 Task: Set the workflow permissions to read repository contents and packages permissions in the organization "Mark56771".
Action: Mouse moved to (1173, 97)
Screenshot: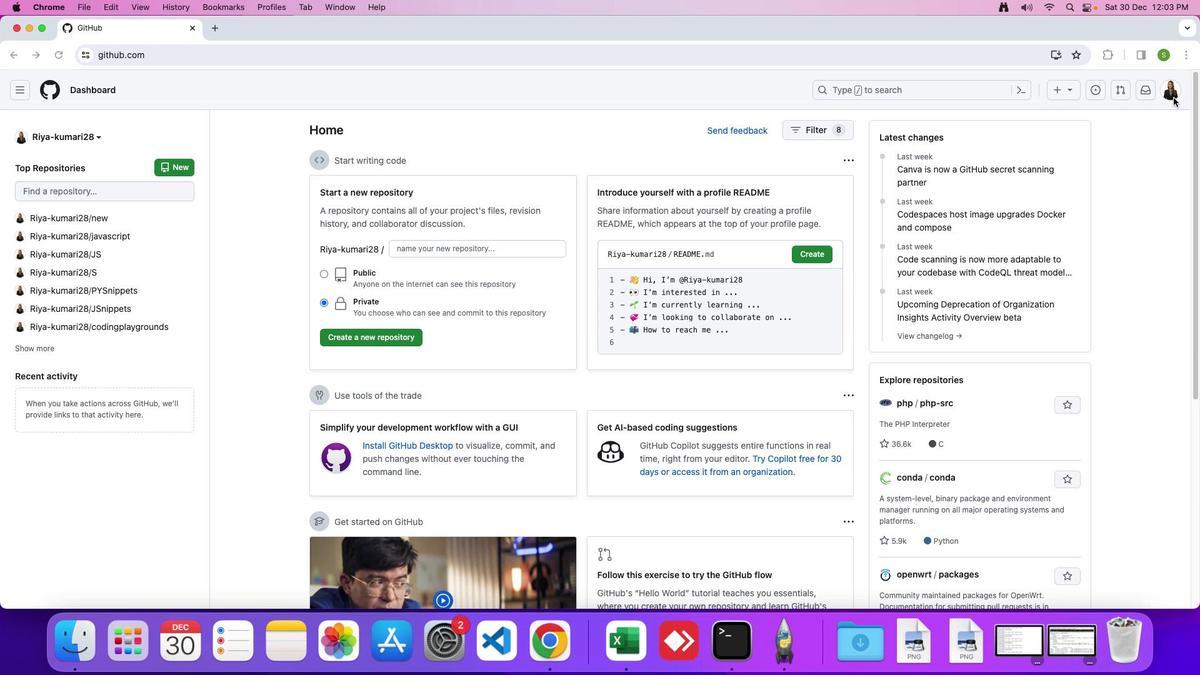 
Action: Mouse pressed left at (1173, 97)
Screenshot: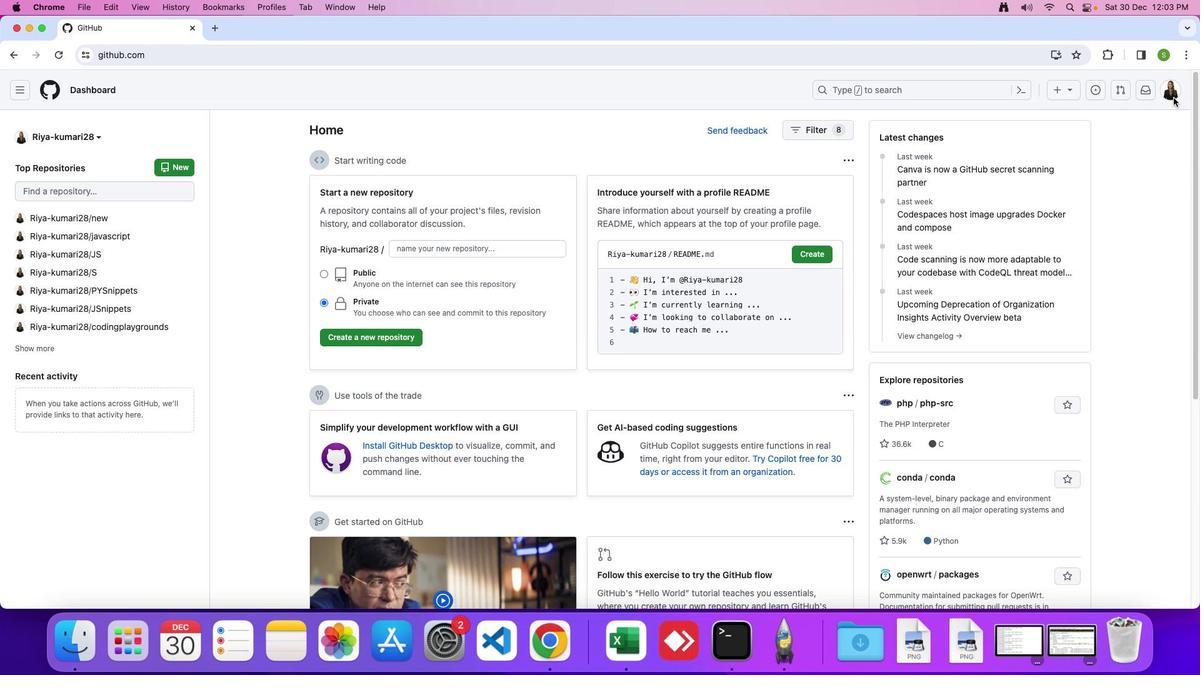
Action: Mouse moved to (1167, 85)
Screenshot: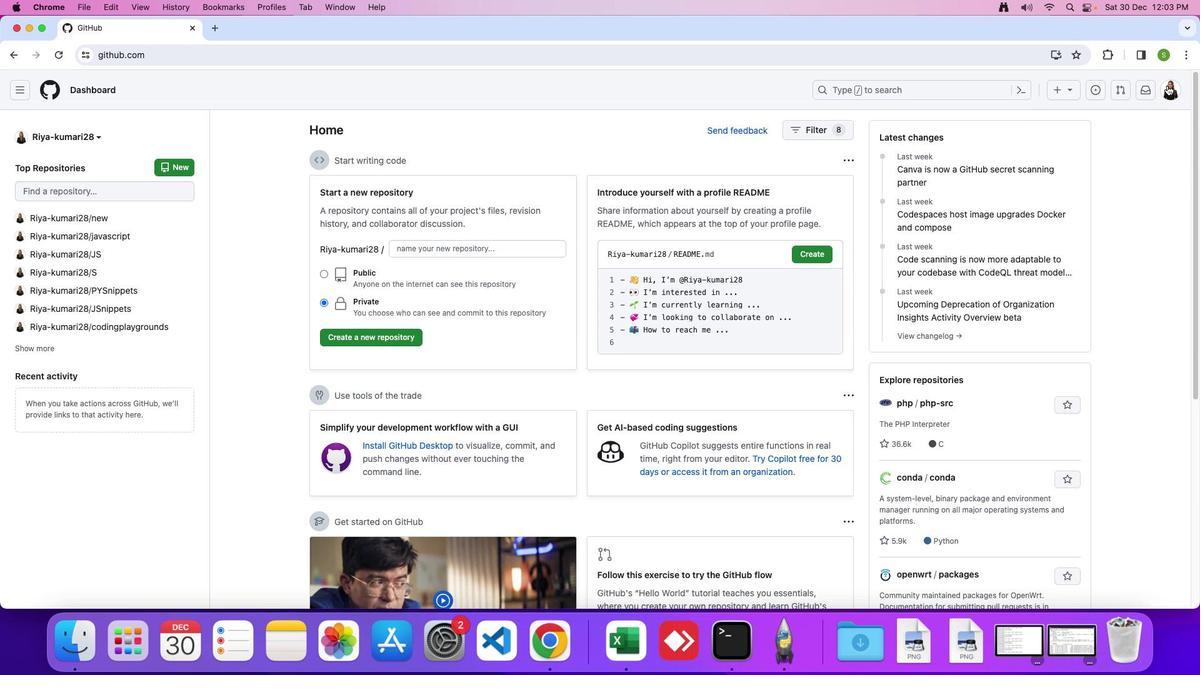 
Action: Mouse pressed left at (1167, 85)
Screenshot: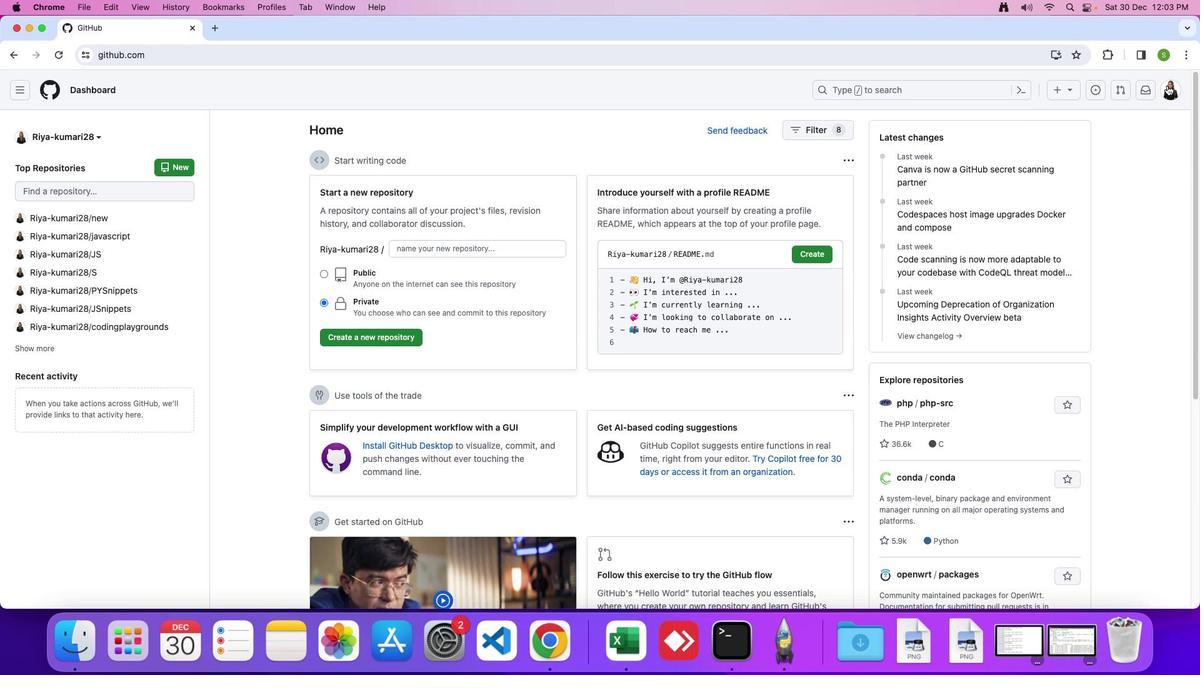 
Action: Mouse moved to (1109, 241)
Screenshot: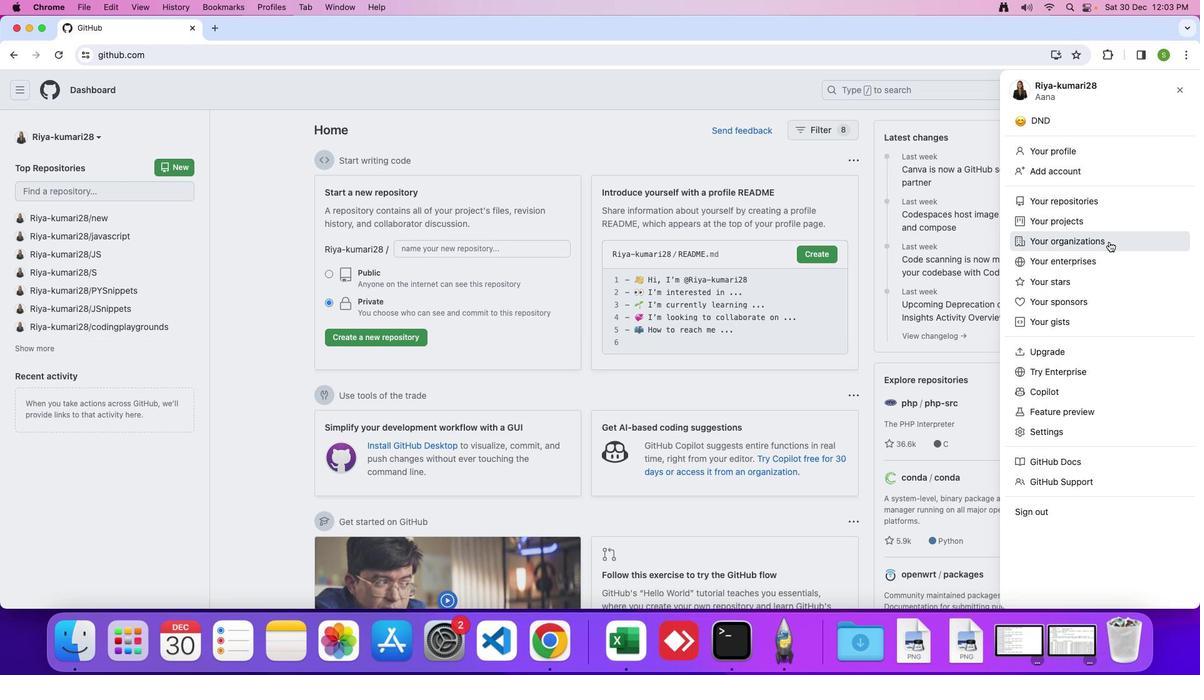 
Action: Mouse pressed left at (1109, 241)
Screenshot: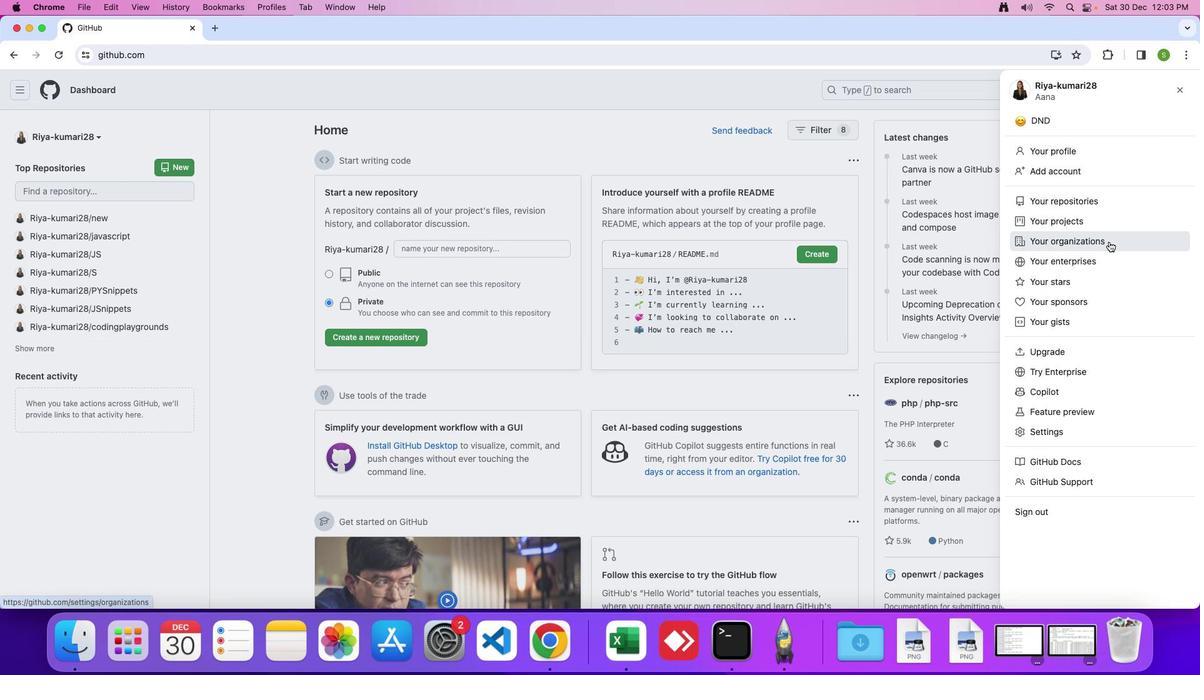
Action: Mouse moved to (906, 261)
Screenshot: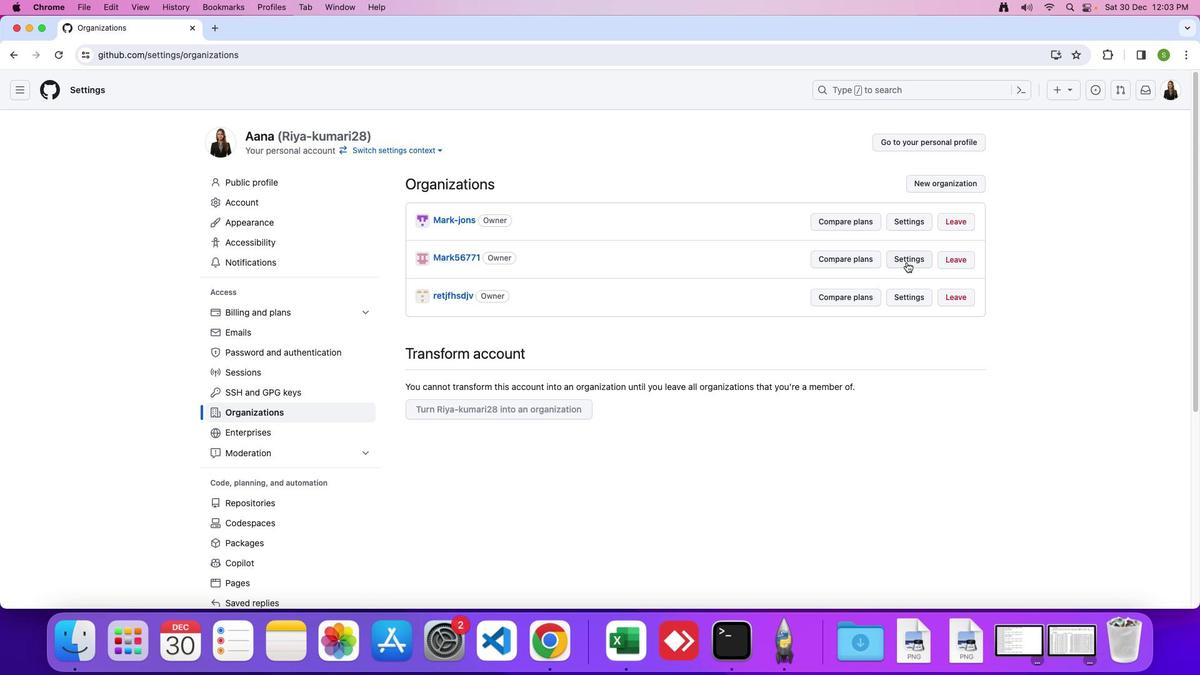 
Action: Mouse pressed left at (906, 261)
Screenshot: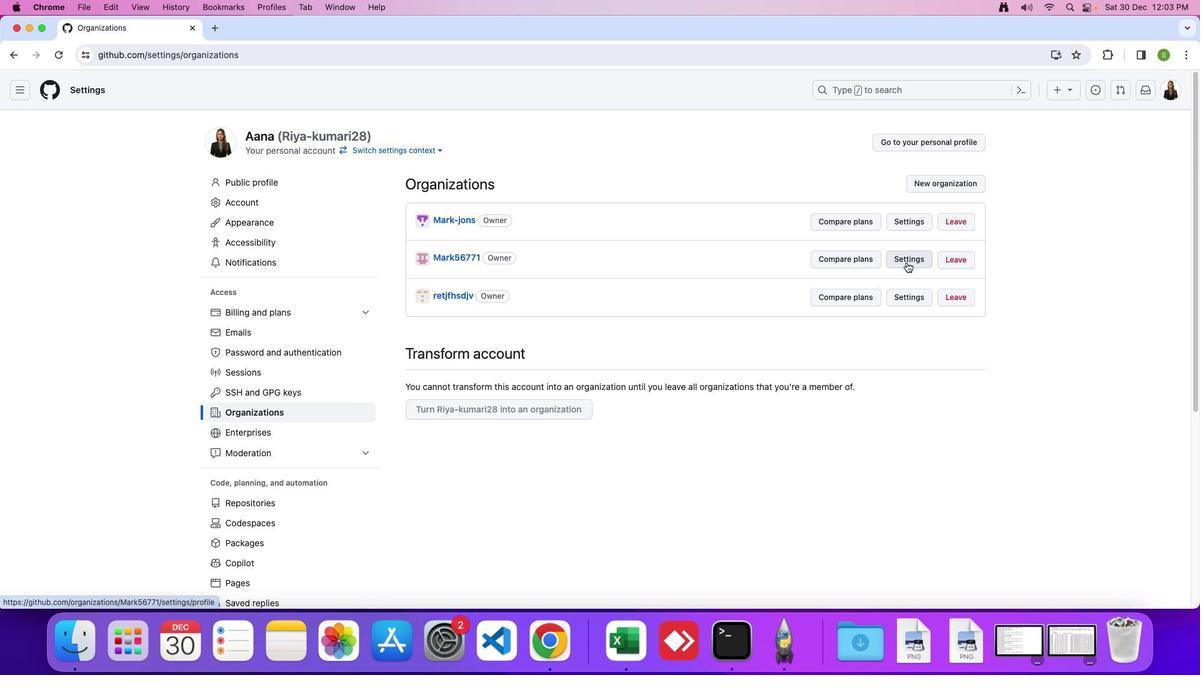 
Action: Mouse moved to (368, 442)
Screenshot: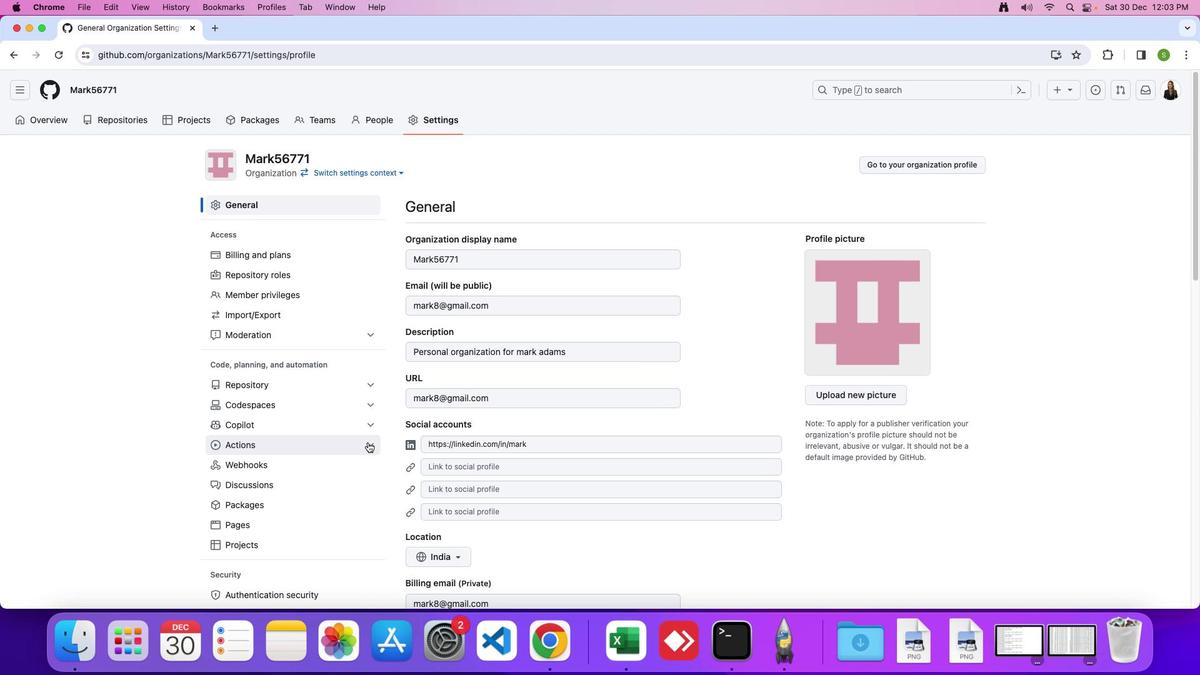 
Action: Mouse pressed left at (368, 442)
Screenshot: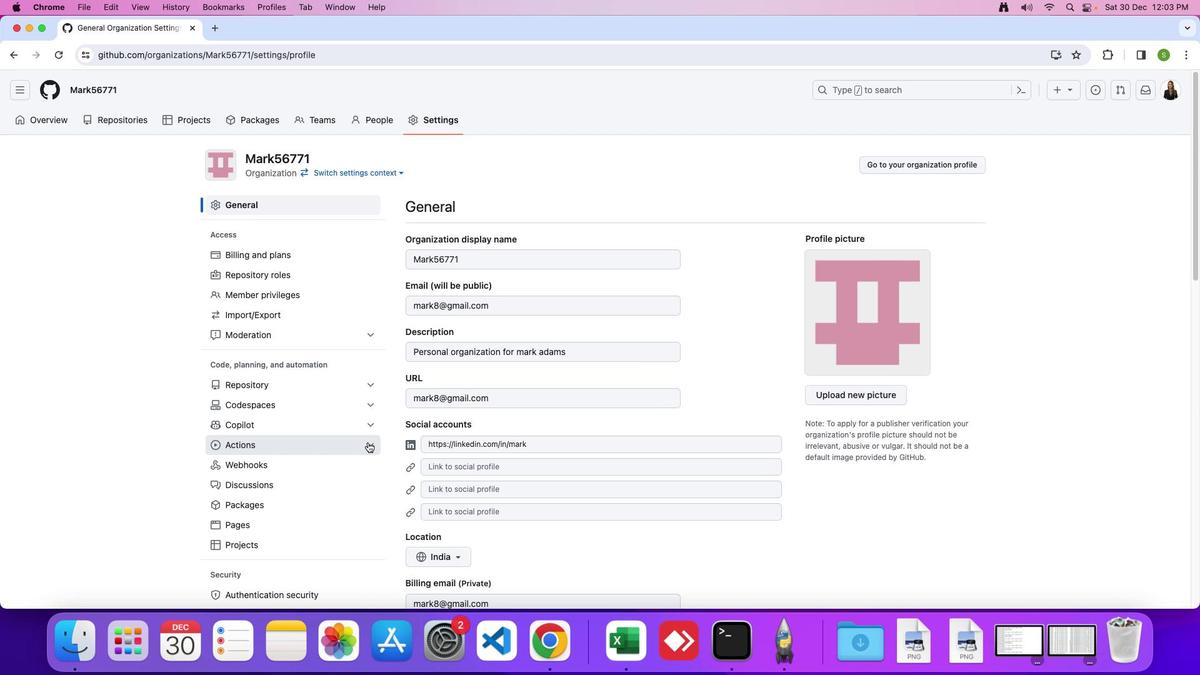 
Action: Mouse moved to (339, 467)
Screenshot: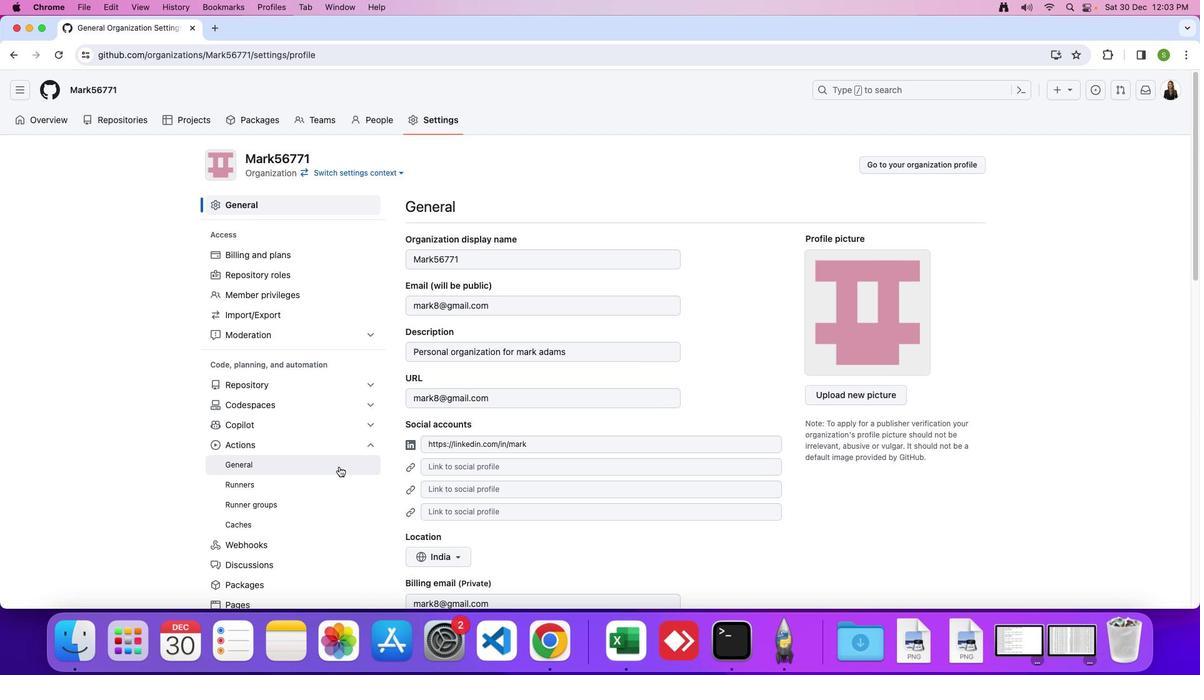 
Action: Mouse pressed left at (339, 467)
Screenshot: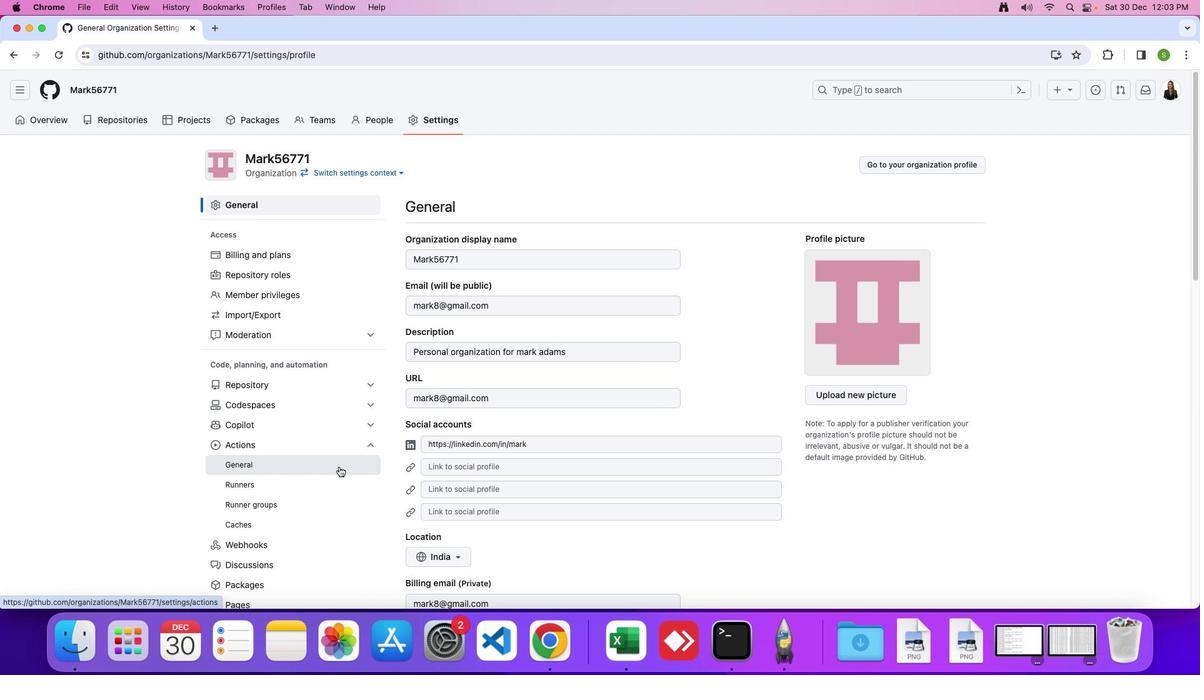 
Action: Mouse moved to (763, 472)
Screenshot: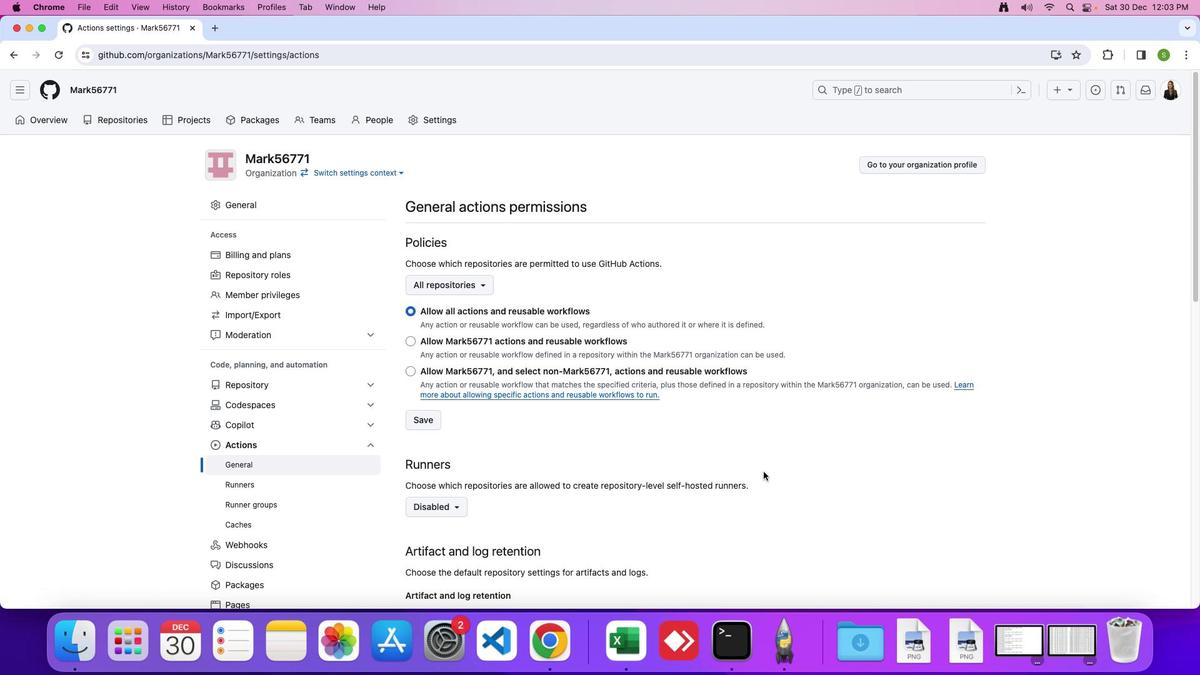
Action: Mouse scrolled (763, 472) with delta (0, 0)
Screenshot: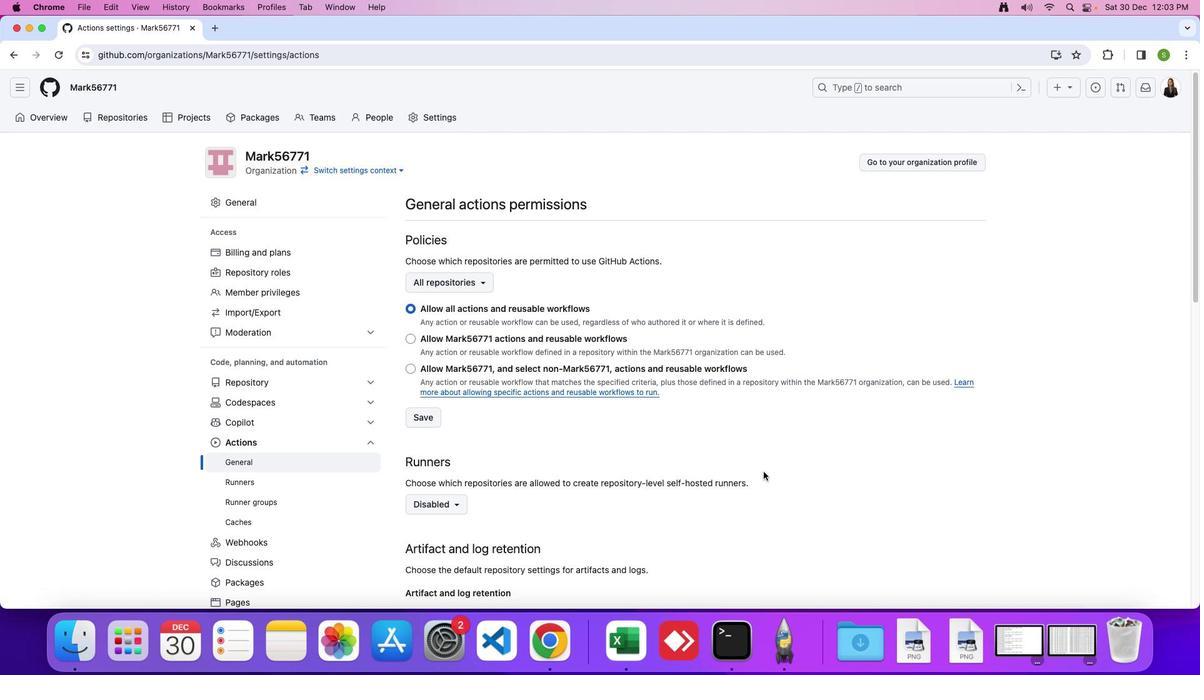 
Action: Mouse scrolled (763, 472) with delta (0, 0)
Screenshot: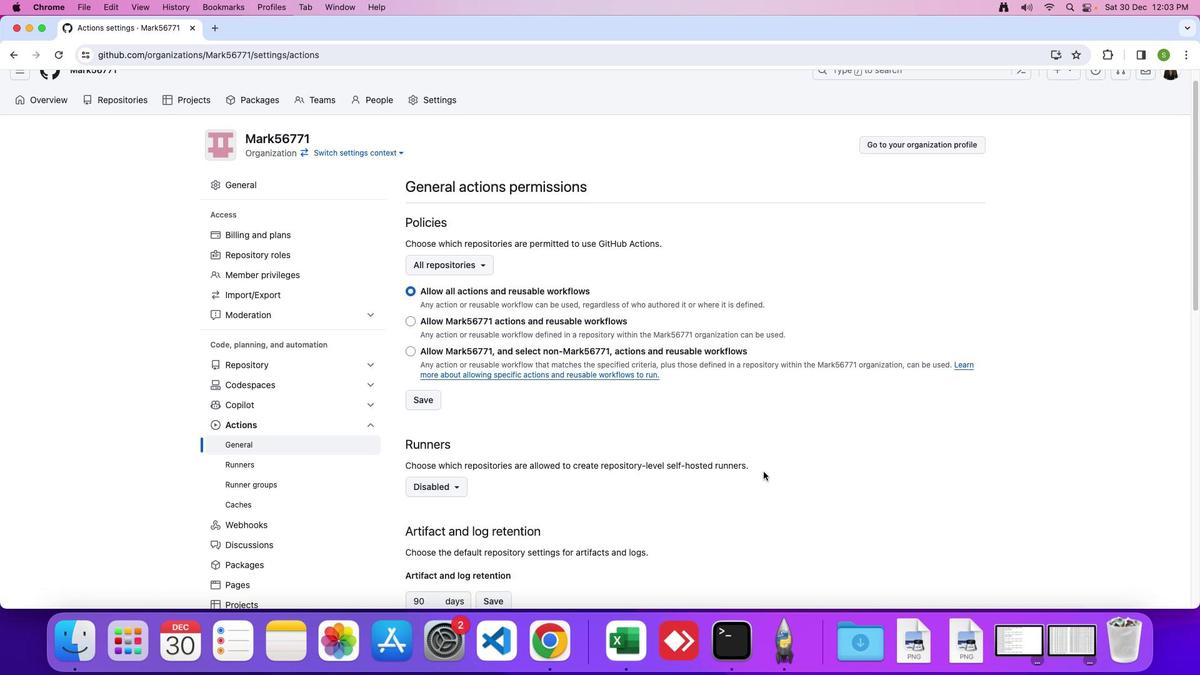 
Action: Mouse scrolled (763, 472) with delta (0, -1)
Screenshot: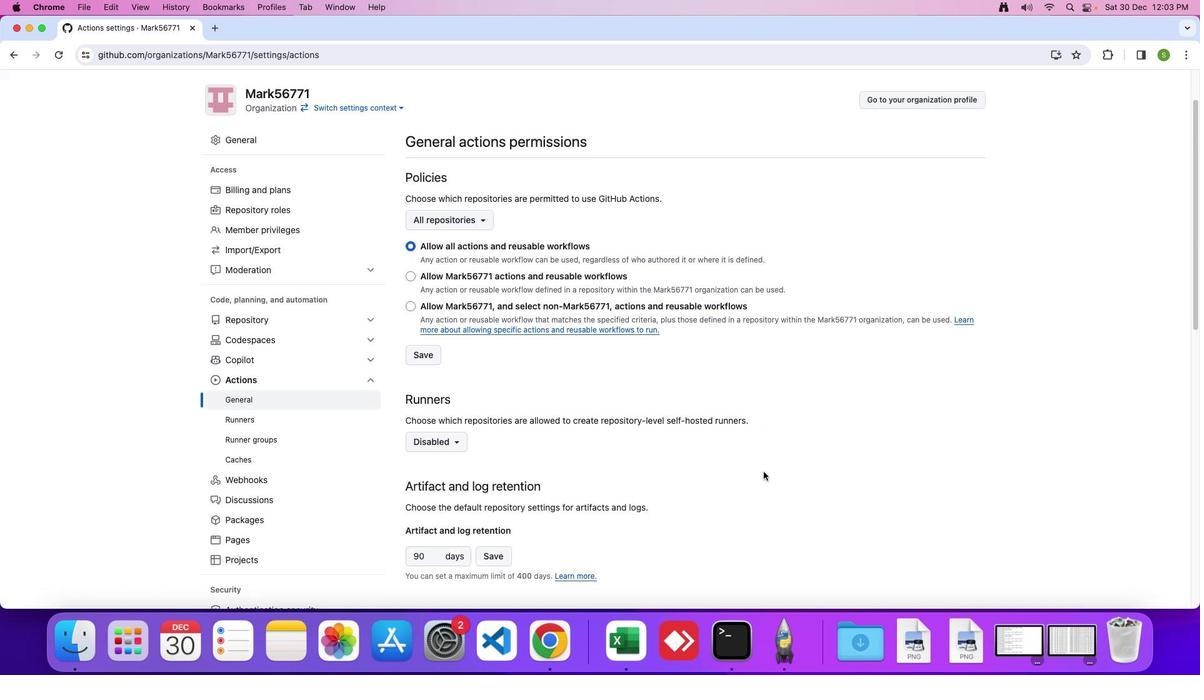 
Action: Mouse moved to (760, 472)
Screenshot: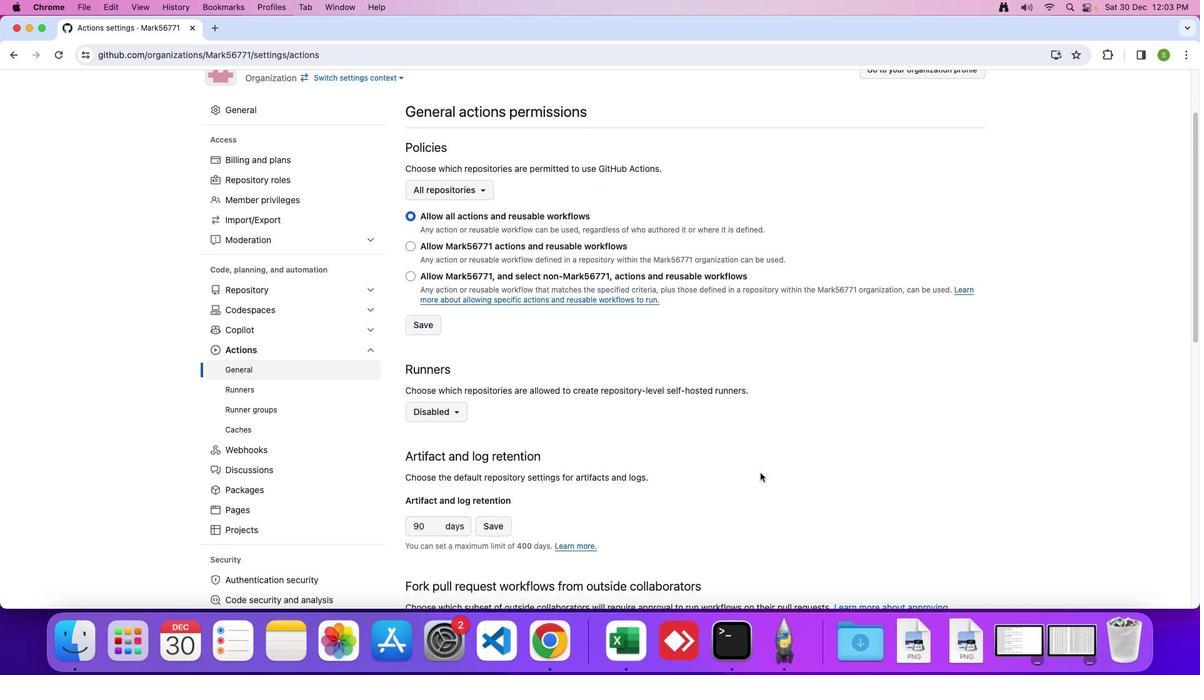
Action: Mouse scrolled (760, 472) with delta (0, 0)
Screenshot: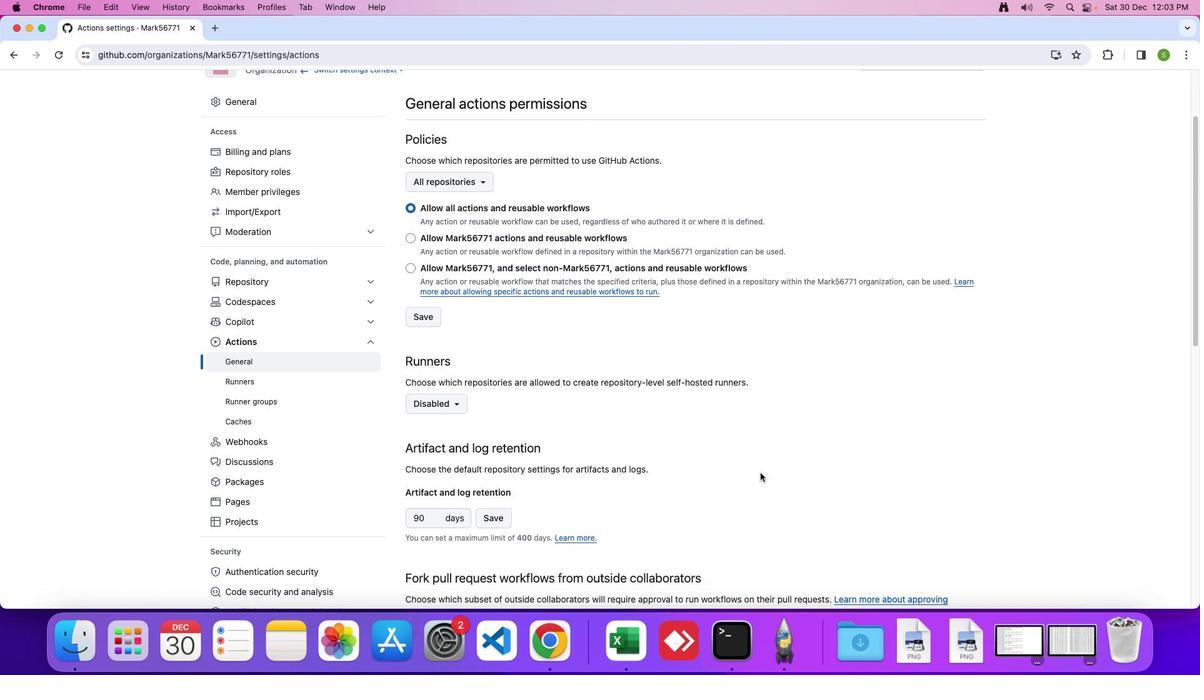 
Action: Mouse scrolled (760, 472) with delta (0, 0)
Screenshot: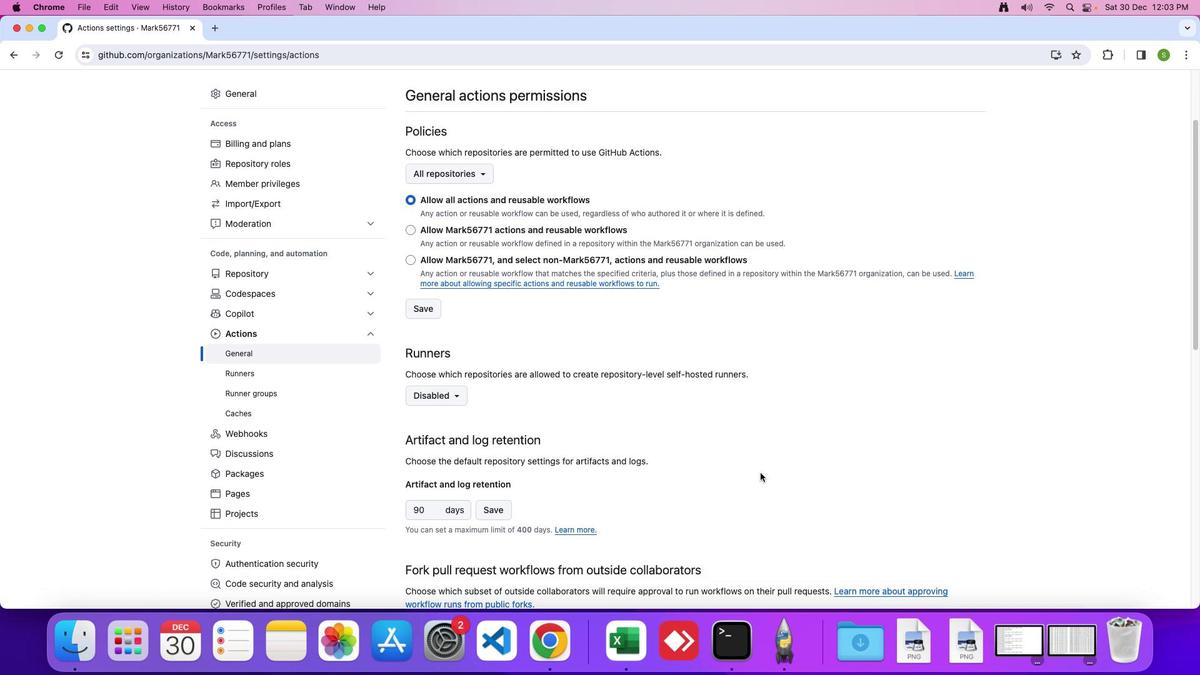 
Action: Mouse scrolled (760, 472) with delta (0, -1)
Screenshot: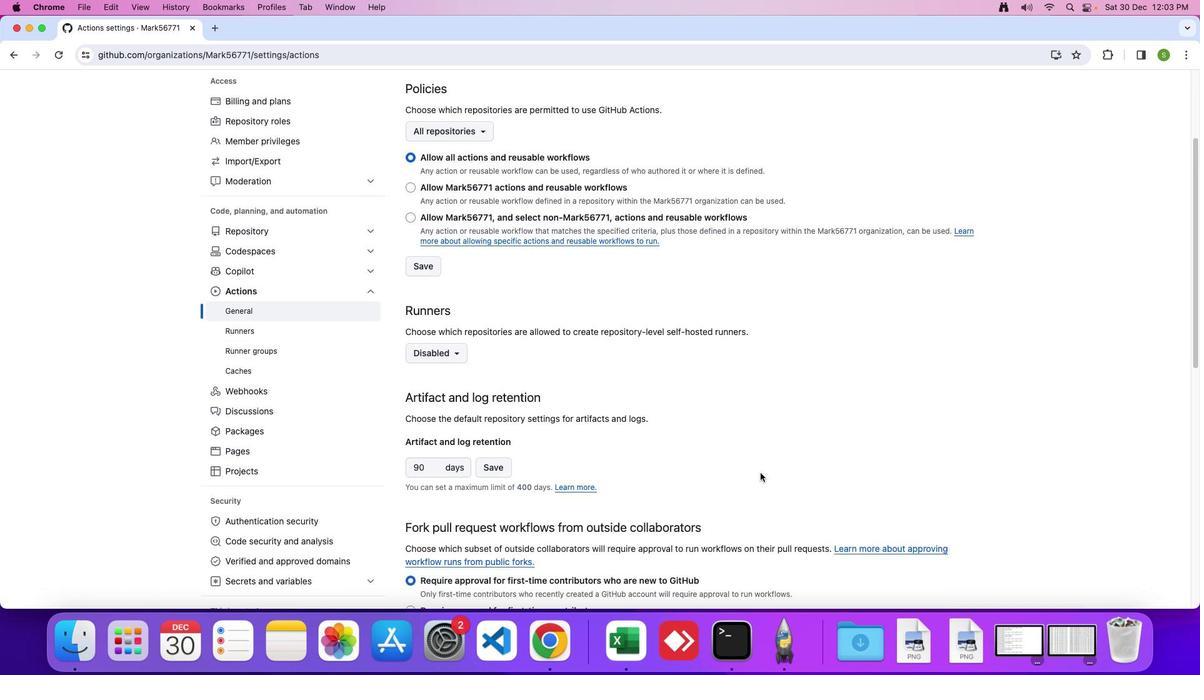 
Action: Mouse moved to (735, 475)
Screenshot: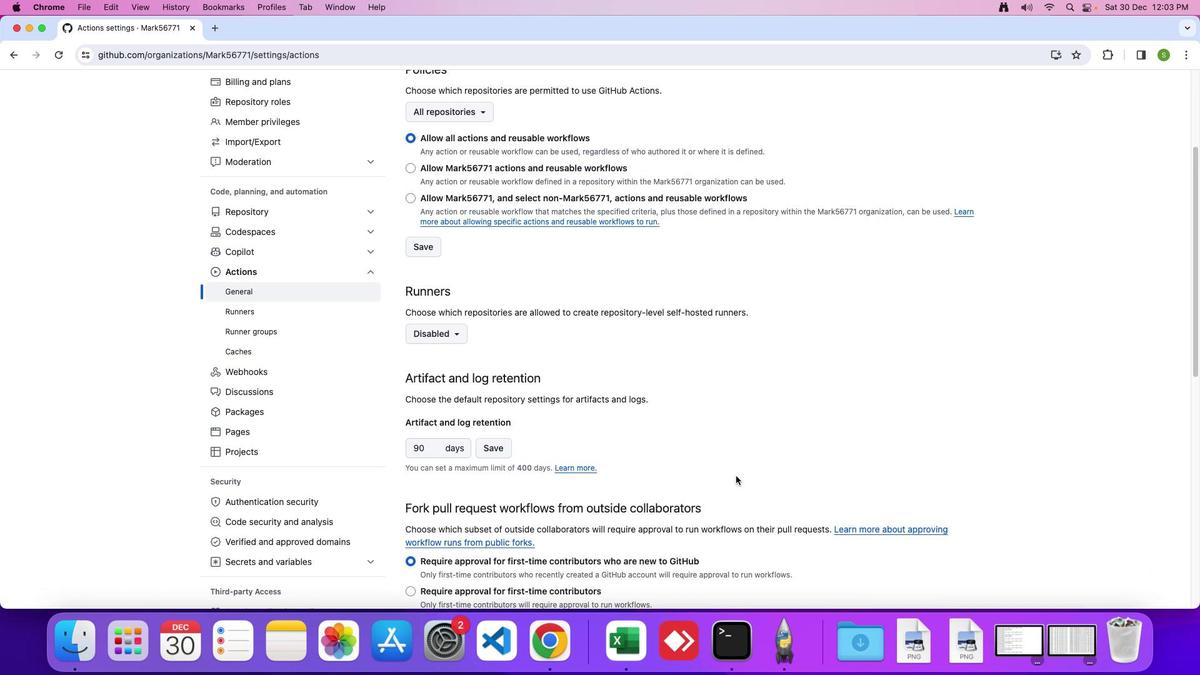 
Action: Mouse scrolled (735, 475) with delta (0, 0)
Screenshot: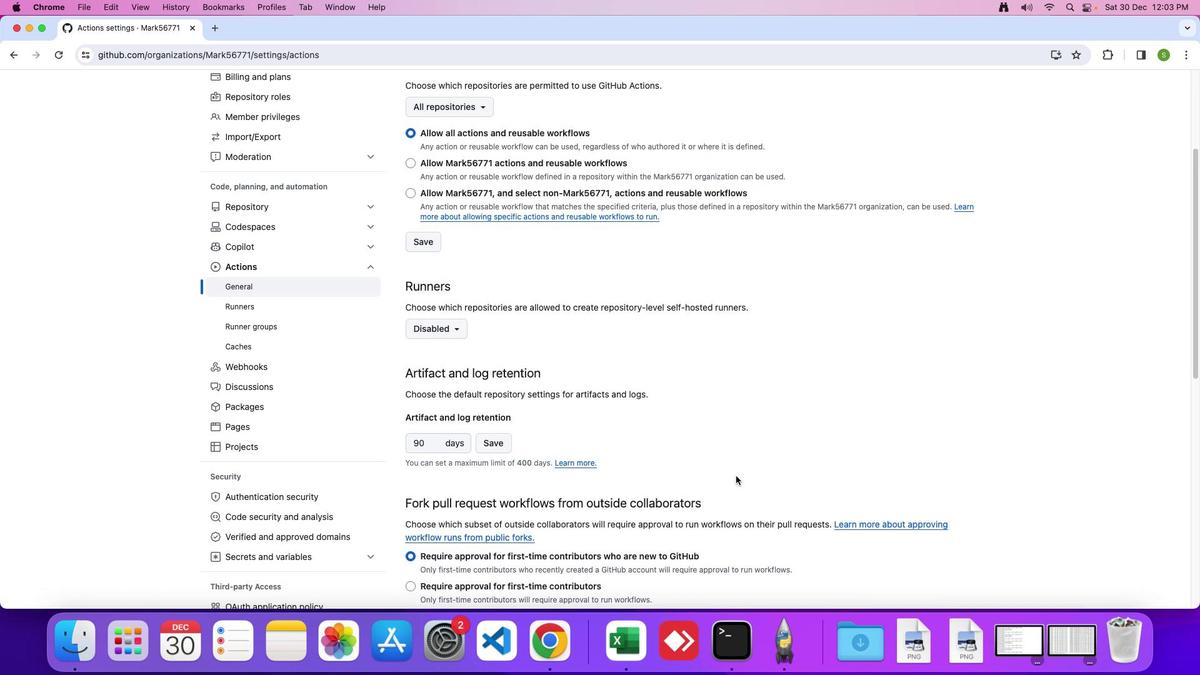 
Action: Mouse scrolled (735, 475) with delta (0, 0)
Screenshot: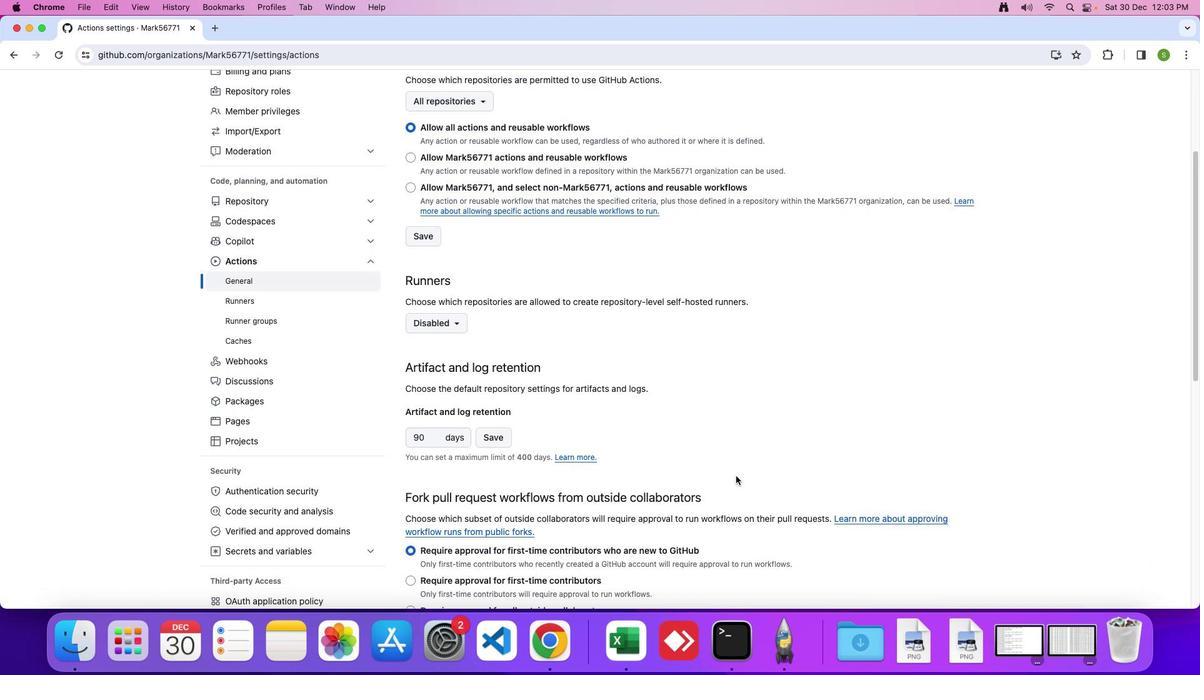
Action: Mouse scrolled (735, 475) with delta (0, 0)
Screenshot: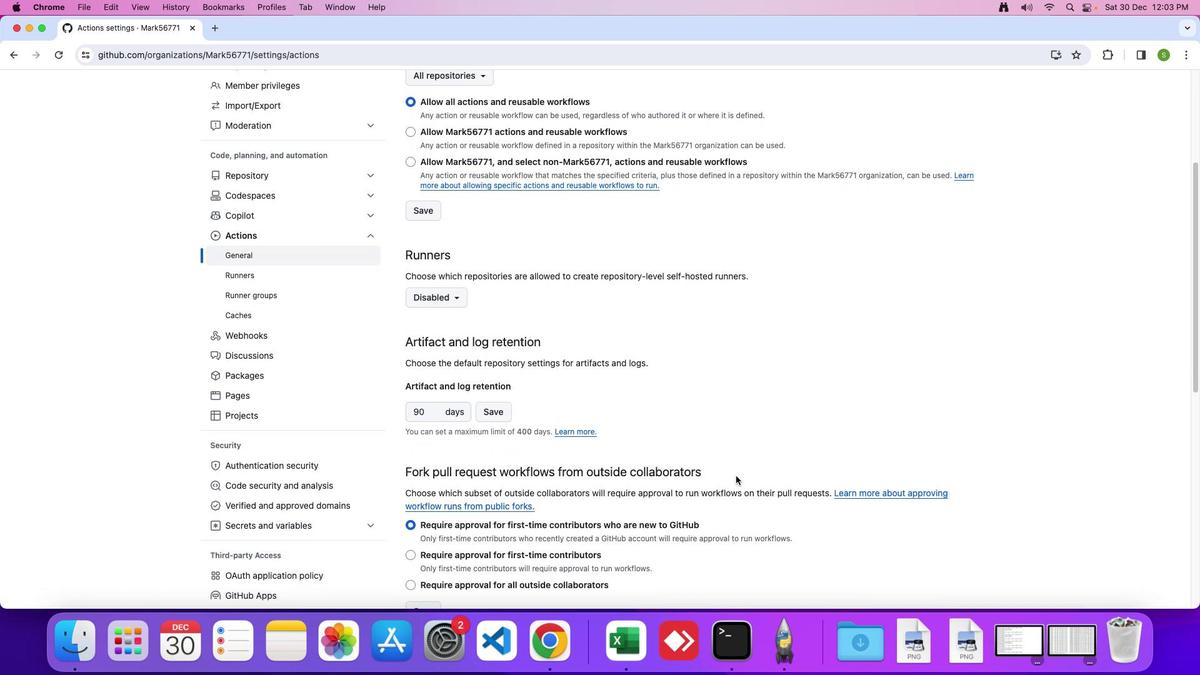 
Action: Mouse scrolled (735, 475) with delta (0, 0)
Screenshot: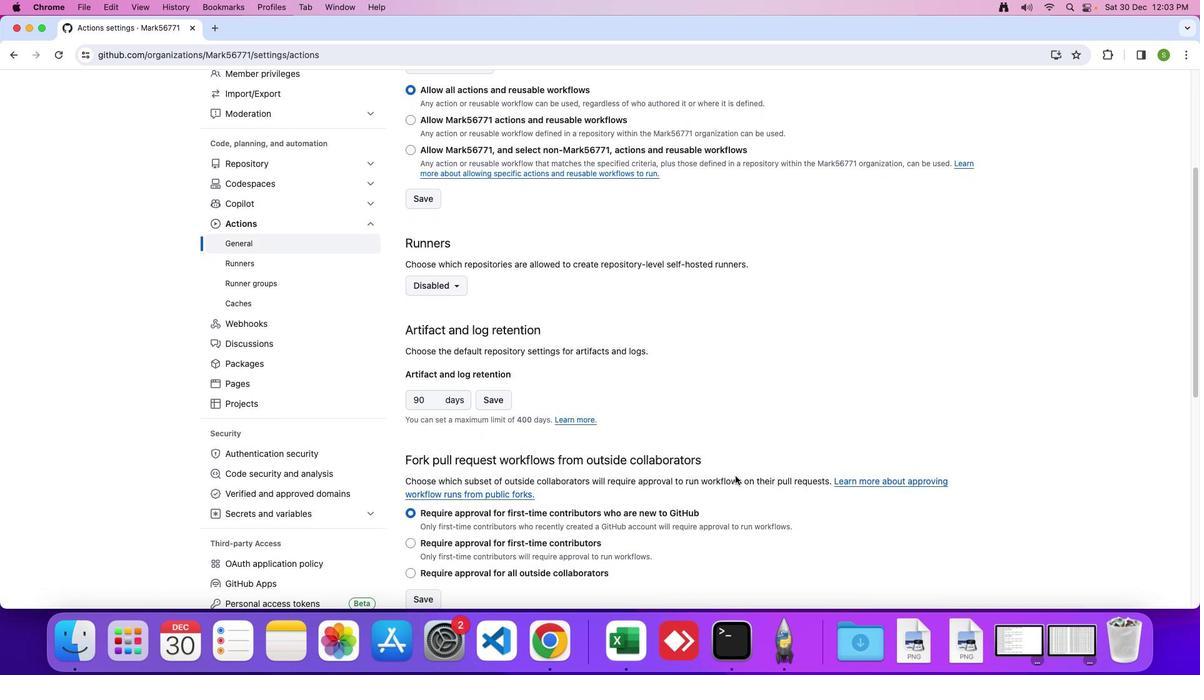 
Action: Mouse scrolled (735, 475) with delta (0, 0)
Screenshot: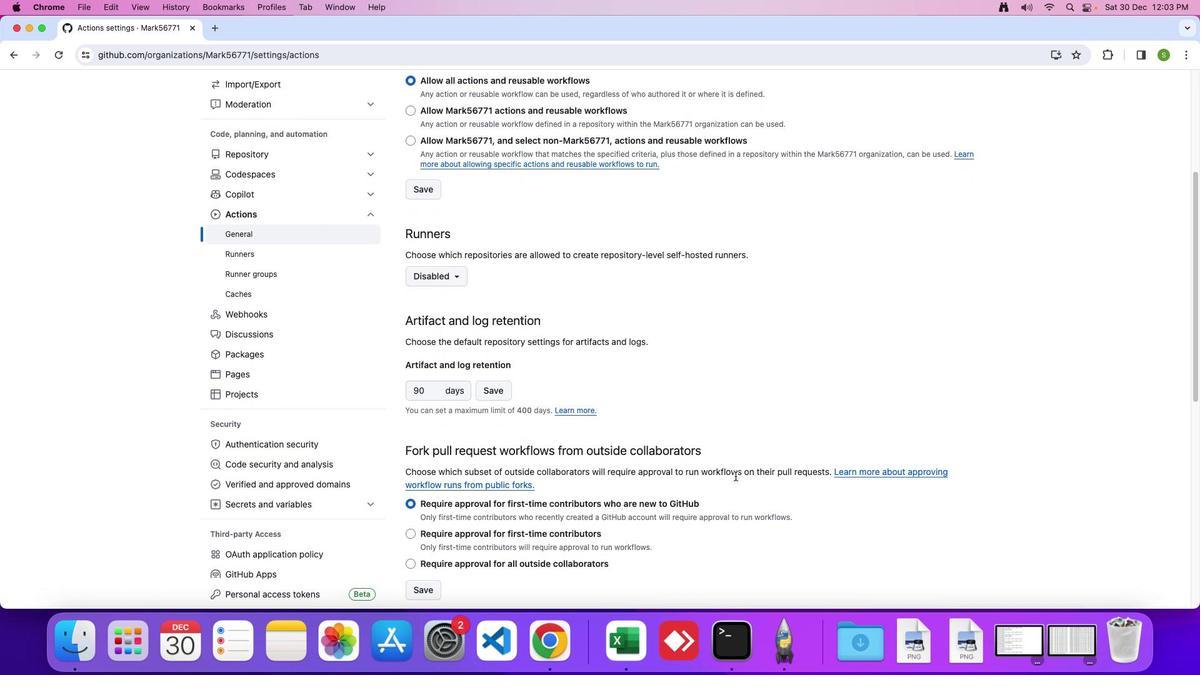 
Action: Mouse moved to (735, 475)
Screenshot: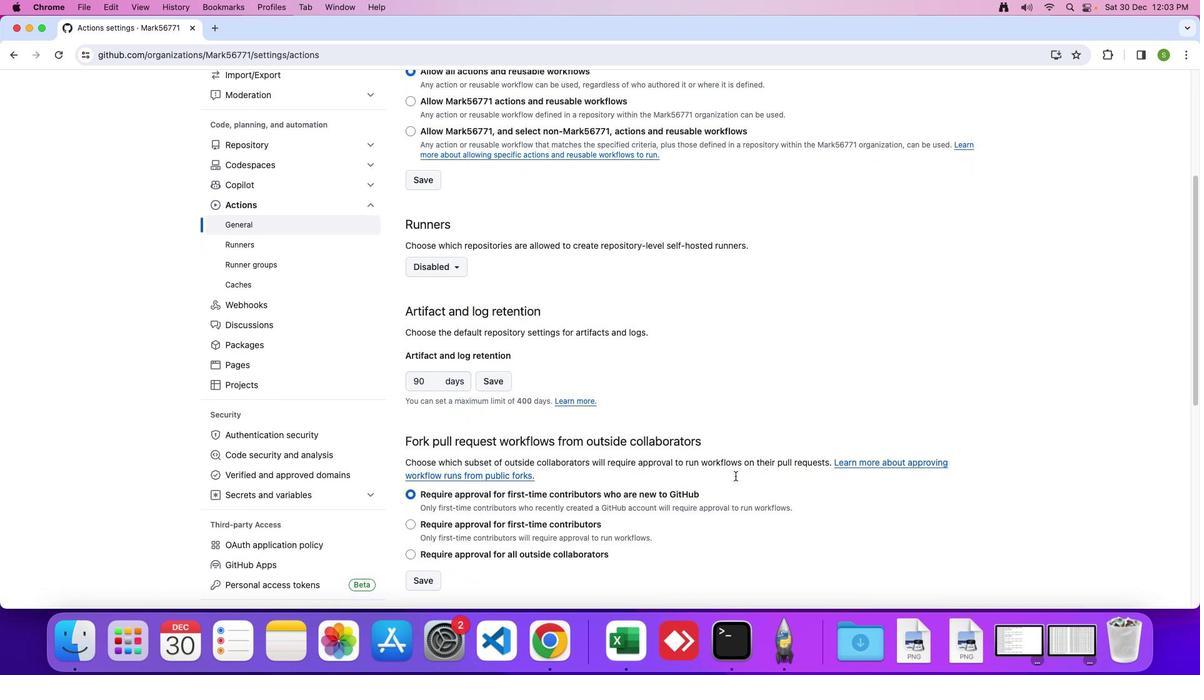 
Action: Mouse scrolled (735, 475) with delta (0, 0)
Screenshot: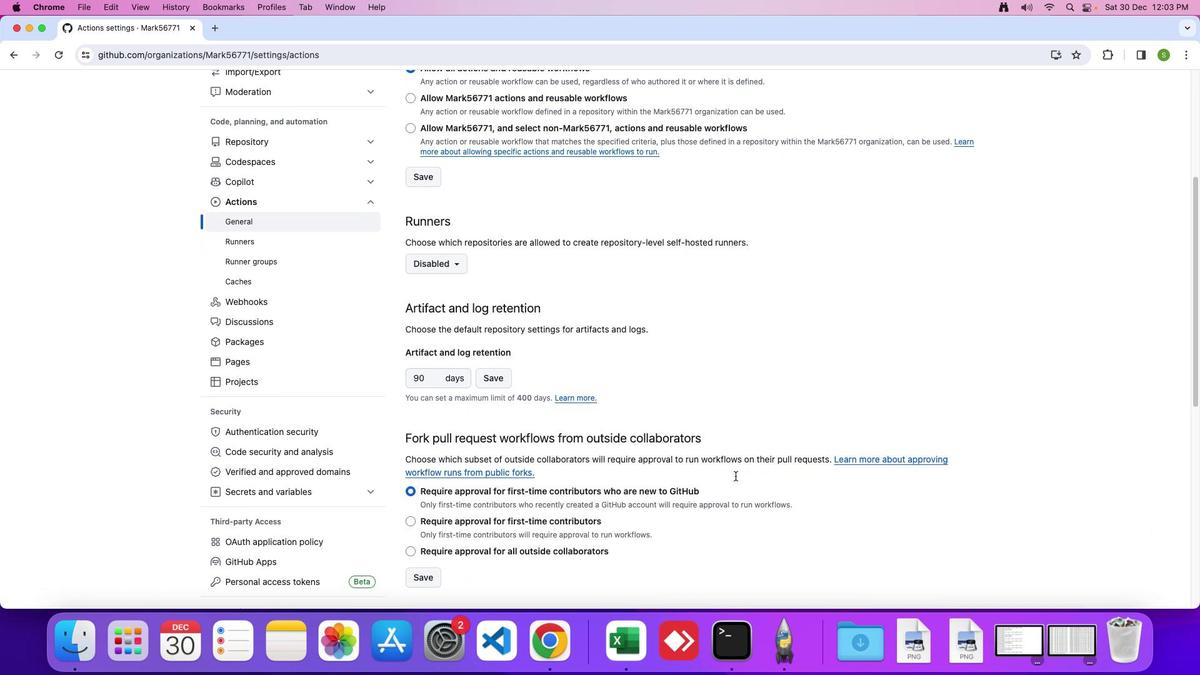 
Action: Mouse scrolled (735, 475) with delta (0, 0)
Screenshot: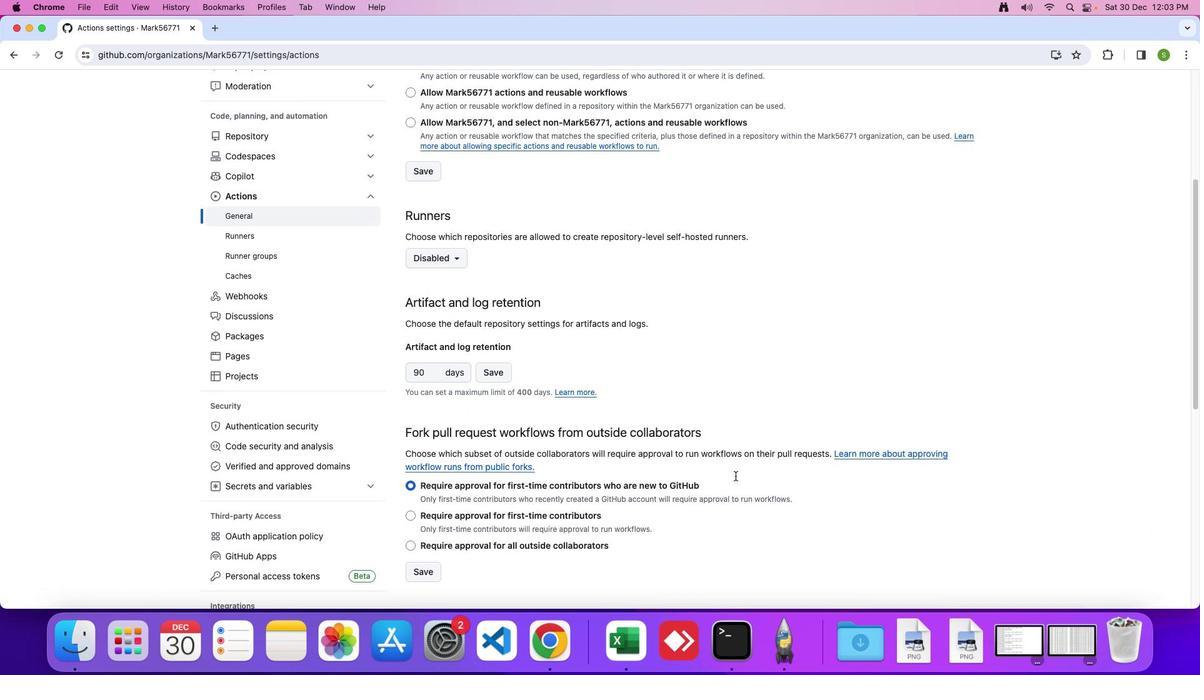 
Action: Mouse scrolled (735, 475) with delta (0, 0)
Screenshot: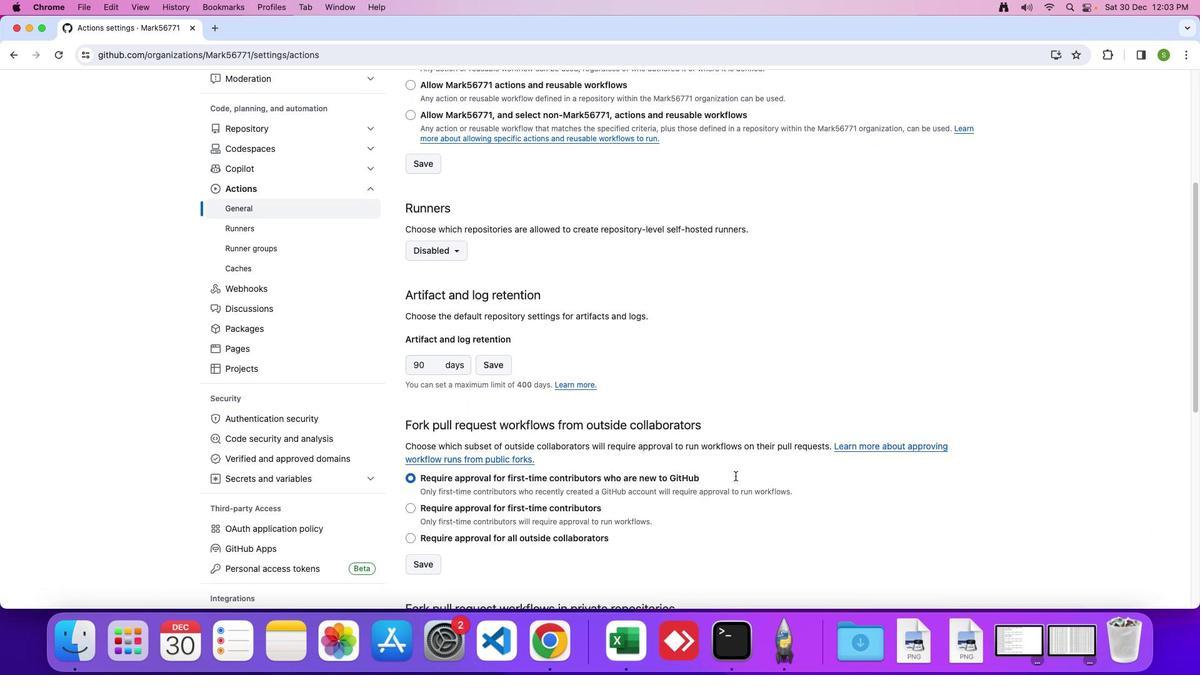 
Action: Mouse scrolled (735, 475) with delta (0, -1)
Screenshot: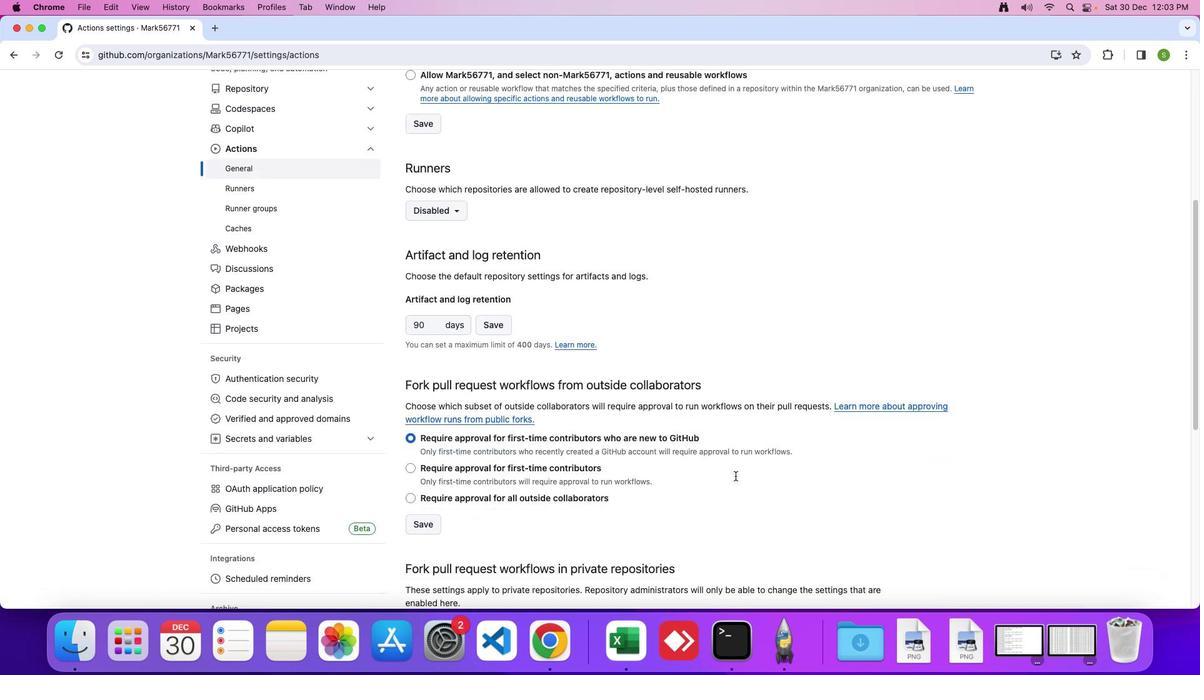
Action: Mouse scrolled (735, 475) with delta (0, 0)
Screenshot: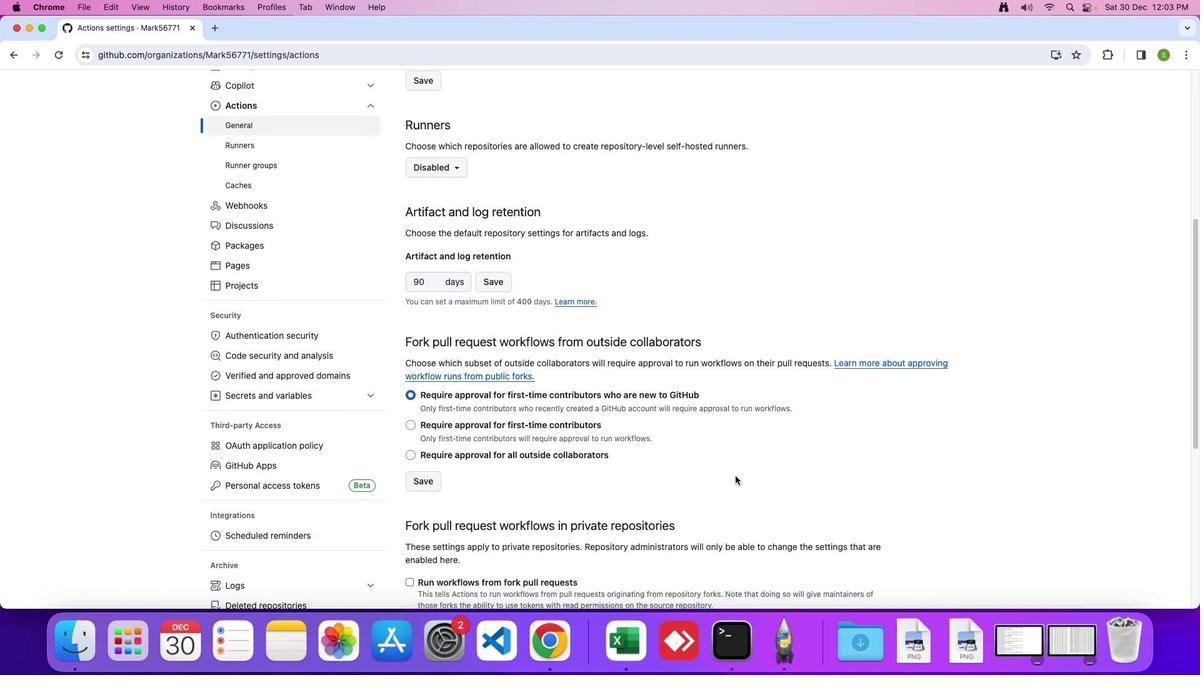 
Action: Mouse scrolled (735, 475) with delta (0, 0)
Screenshot: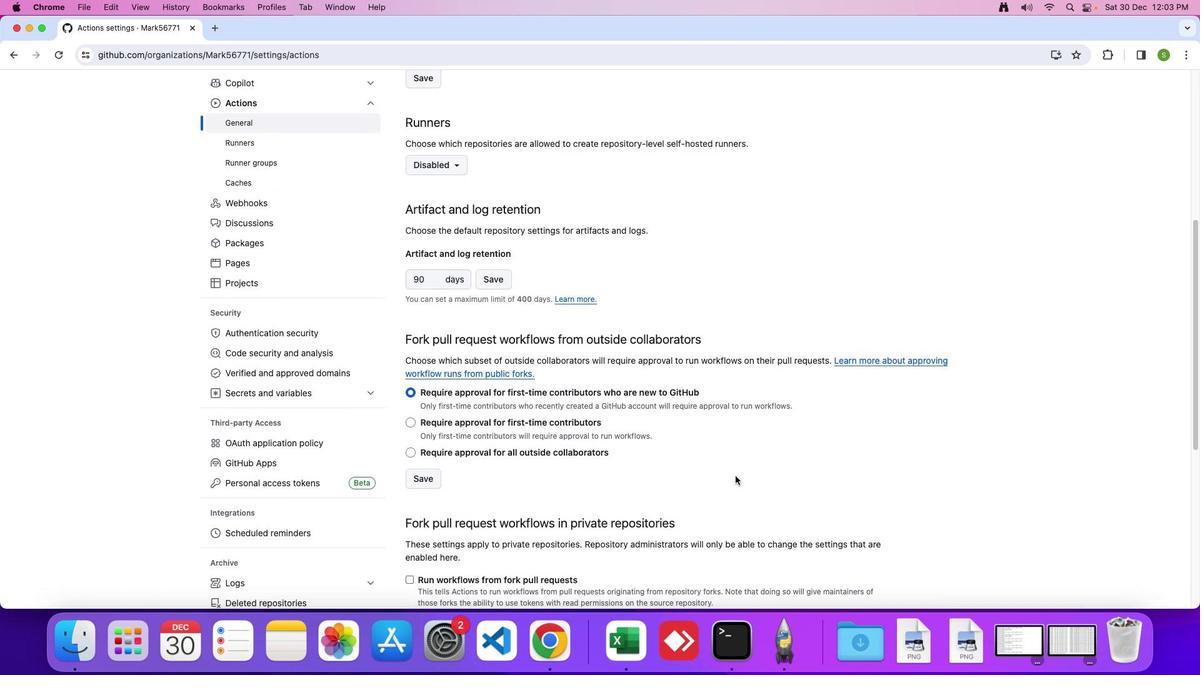 
Action: Mouse scrolled (735, 475) with delta (0, 0)
Screenshot: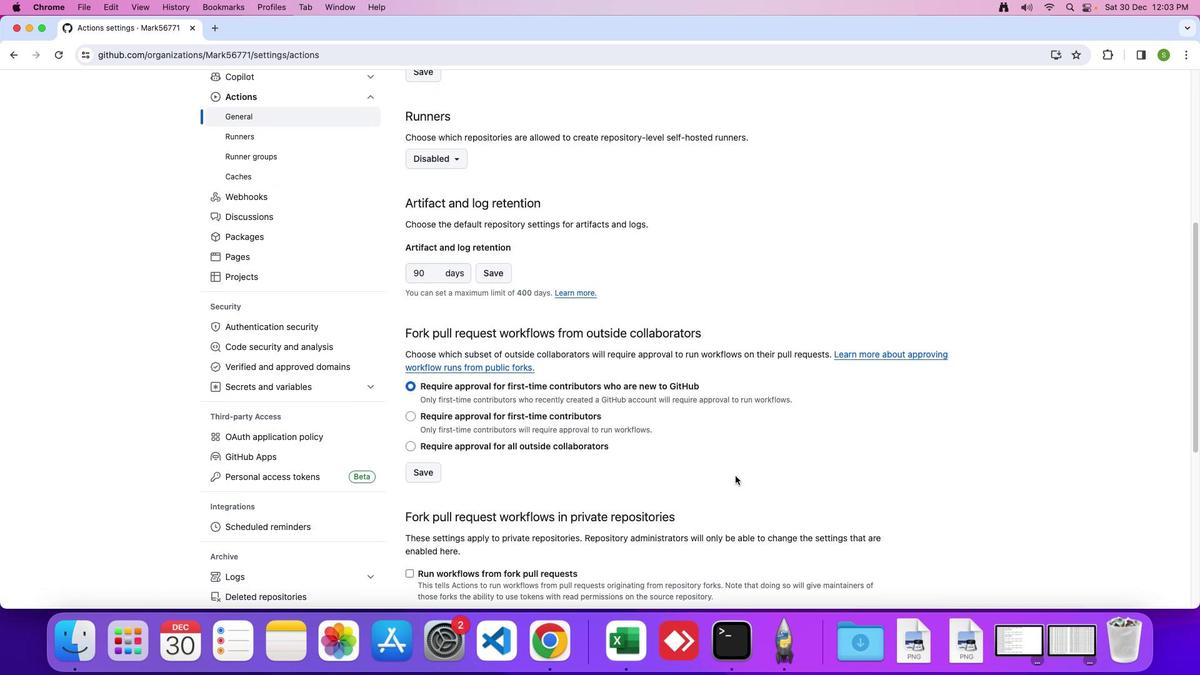 
Action: Mouse scrolled (735, 475) with delta (0, 0)
Screenshot: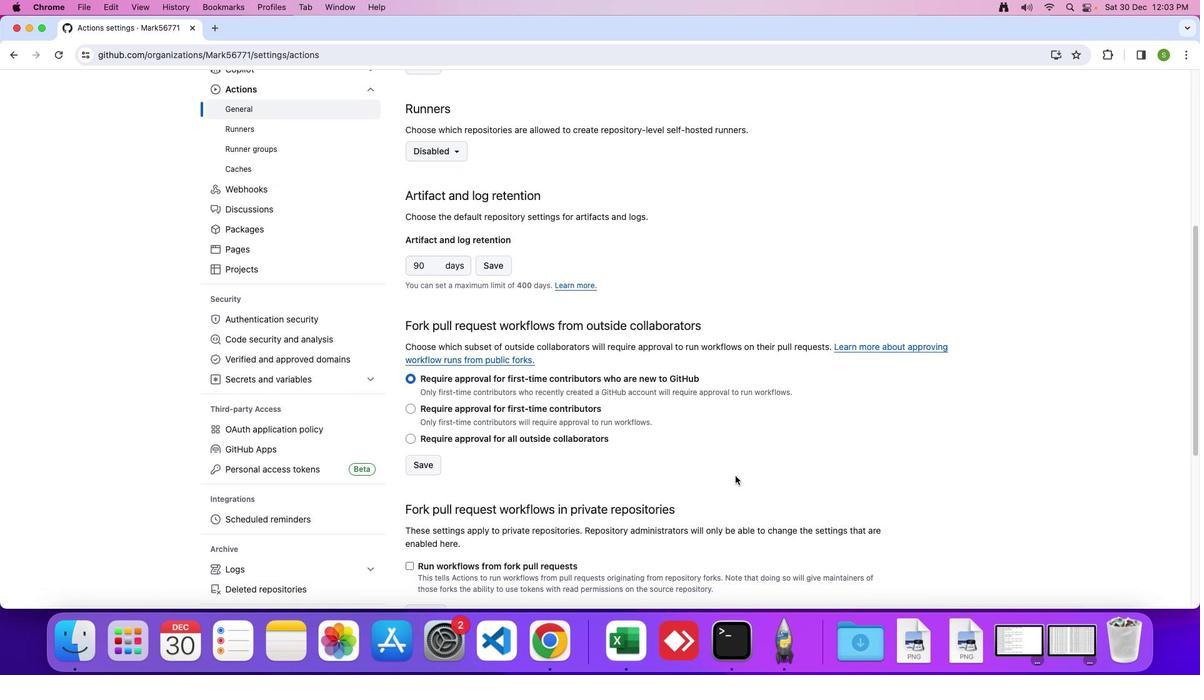 
Action: Mouse scrolled (735, 475) with delta (0, -1)
Screenshot: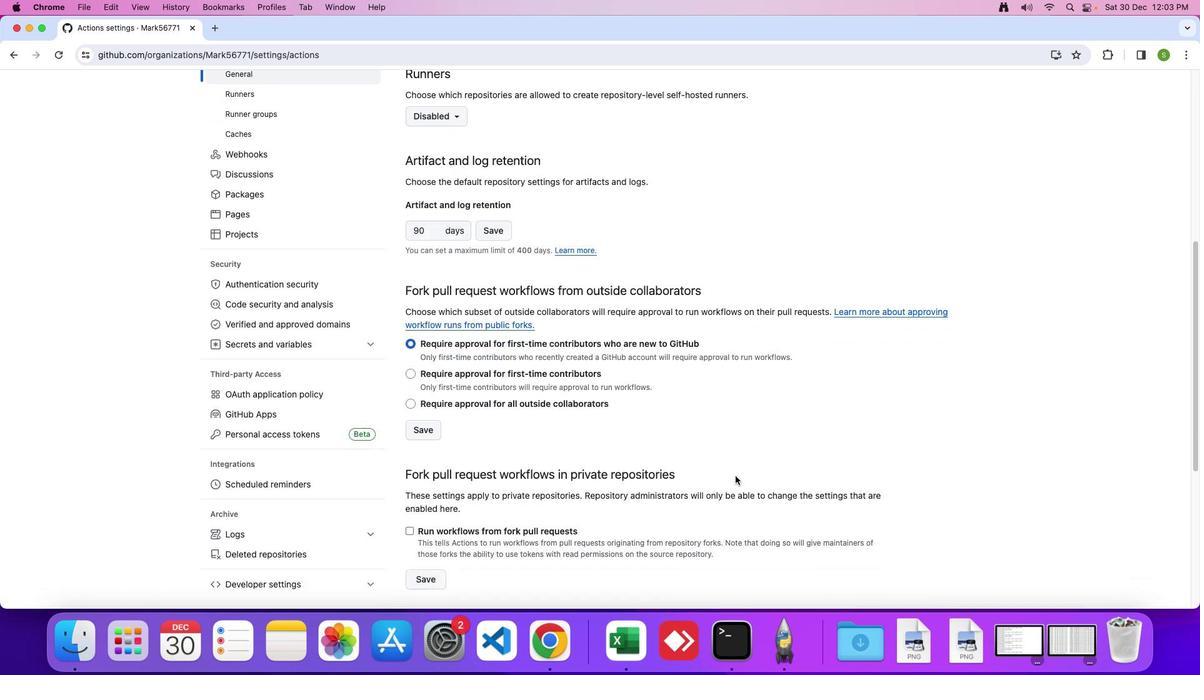 
Action: Mouse scrolled (735, 475) with delta (0, 0)
Screenshot: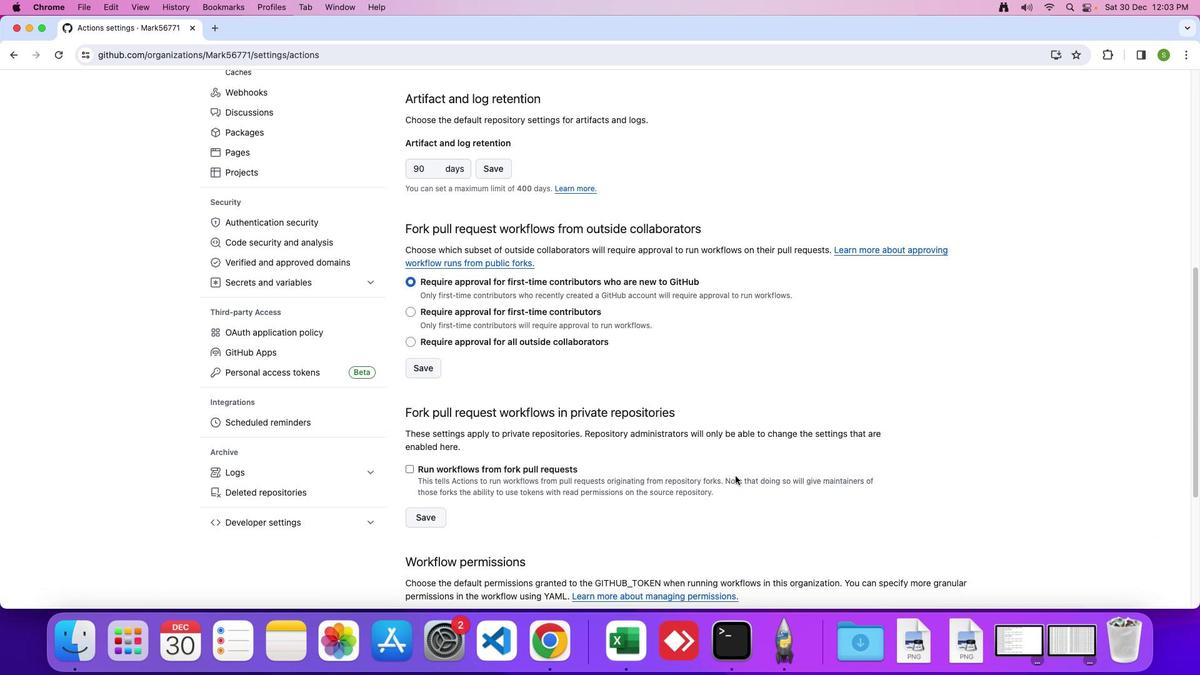 
Action: Mouse scrolled (735, 475) with delta (0, 0)
Screenshot: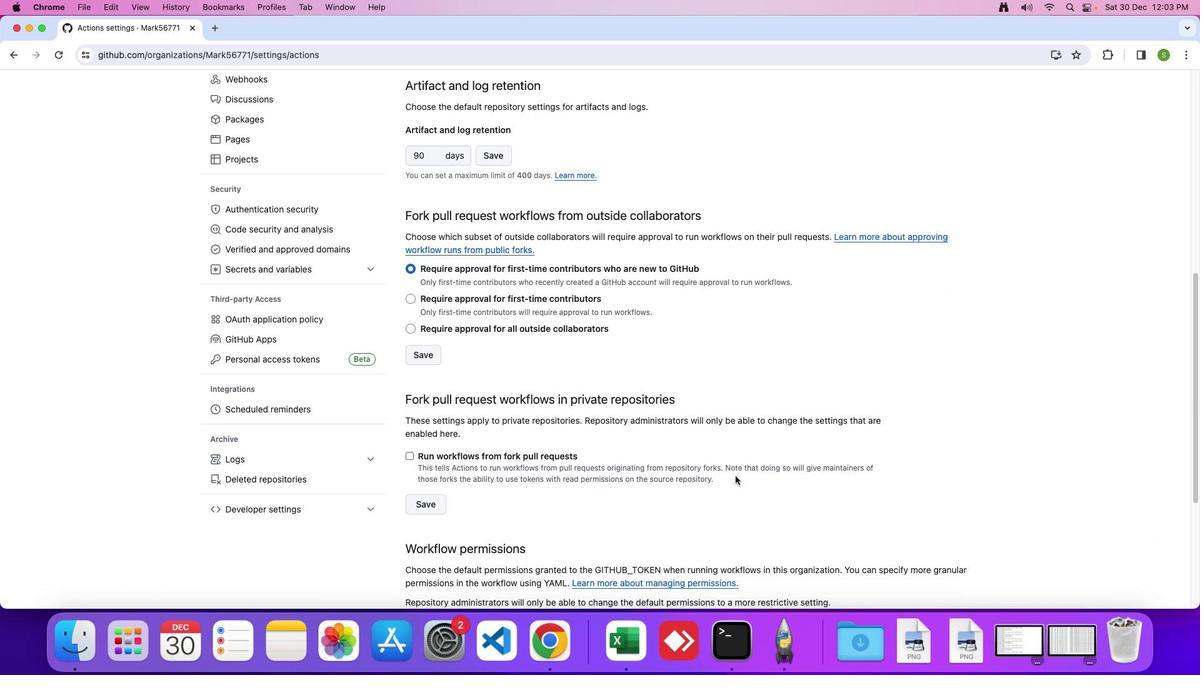 
Action: Mouse scrolled (735, 475) with delta (0, -1)
Screenshot: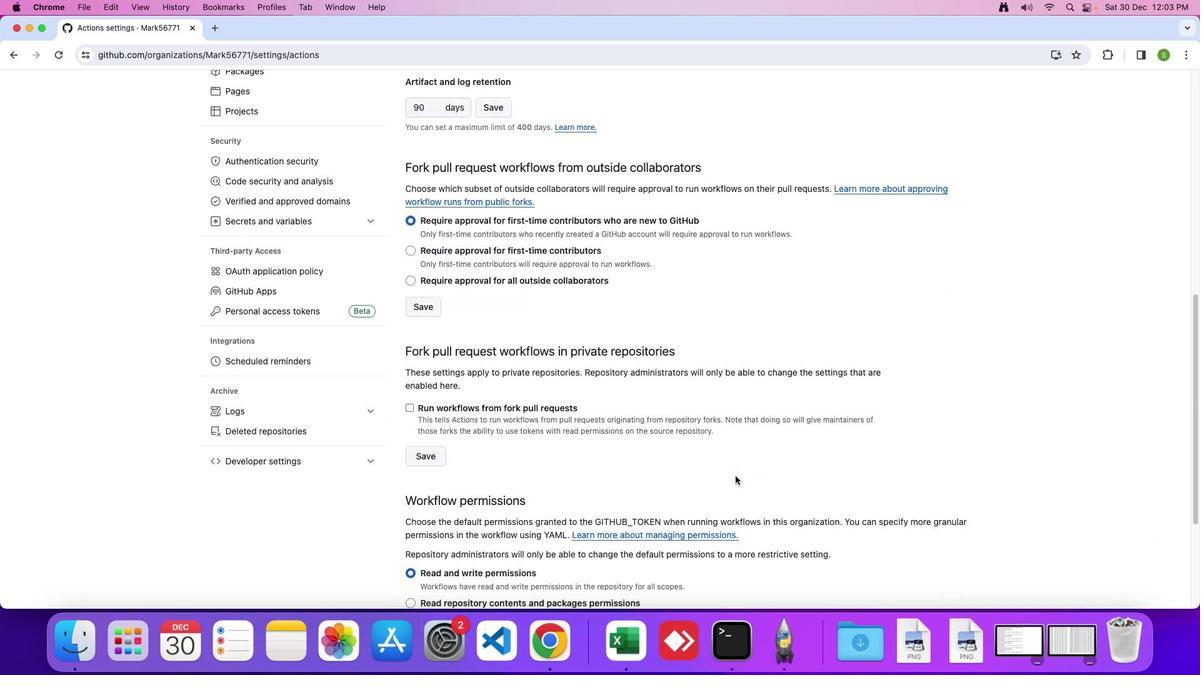 
Action: Mouse scrolled (735, 475) with delta (0, 0)
Screenshot: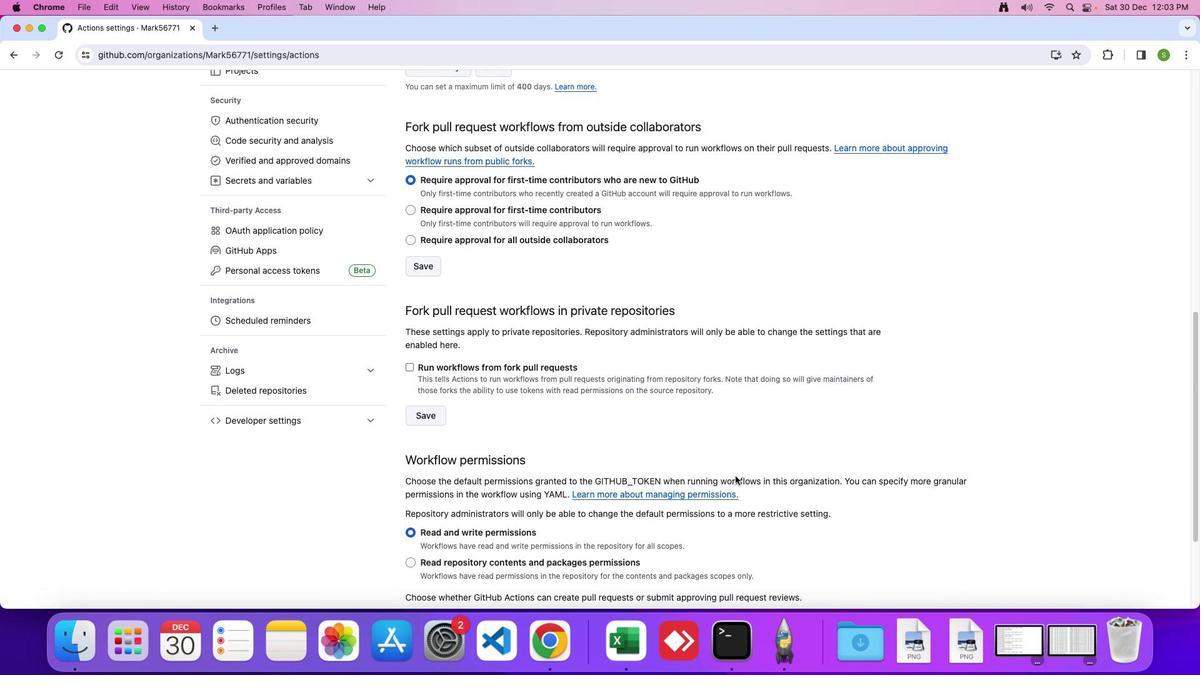 
Action: Mouse scrolled (735, 475) with delta (0, 0)
Screenshot: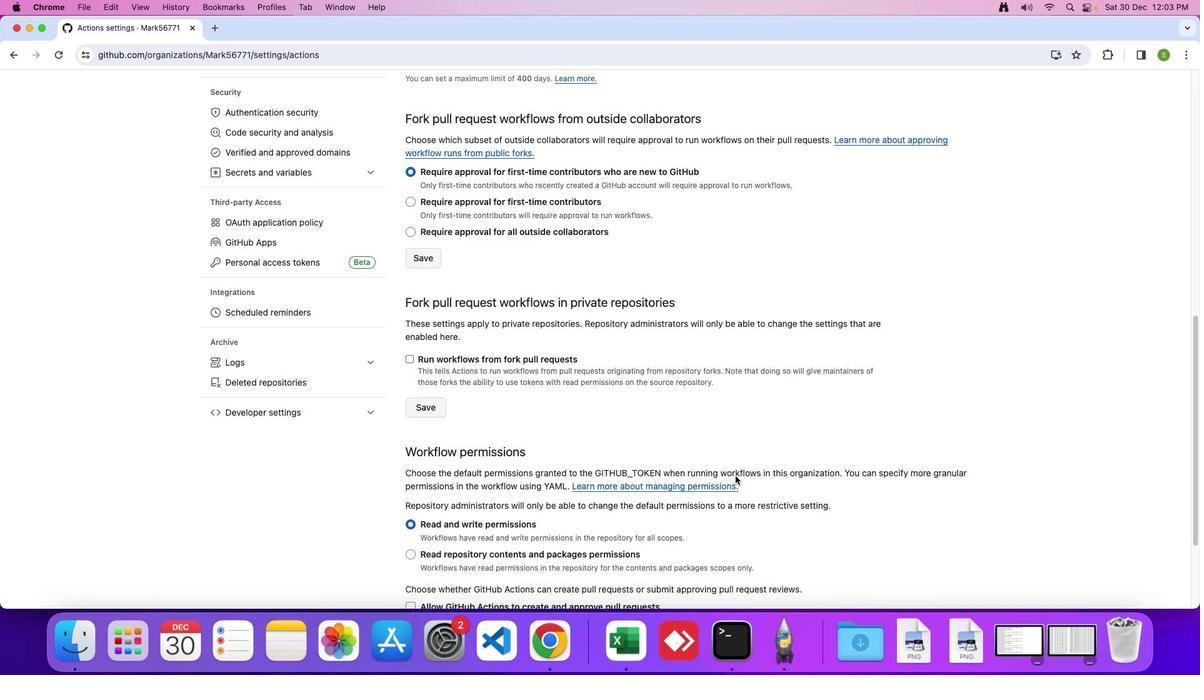 
Action: Mouse scrolled (735, 475) with delta (0, -1)
Screenshot: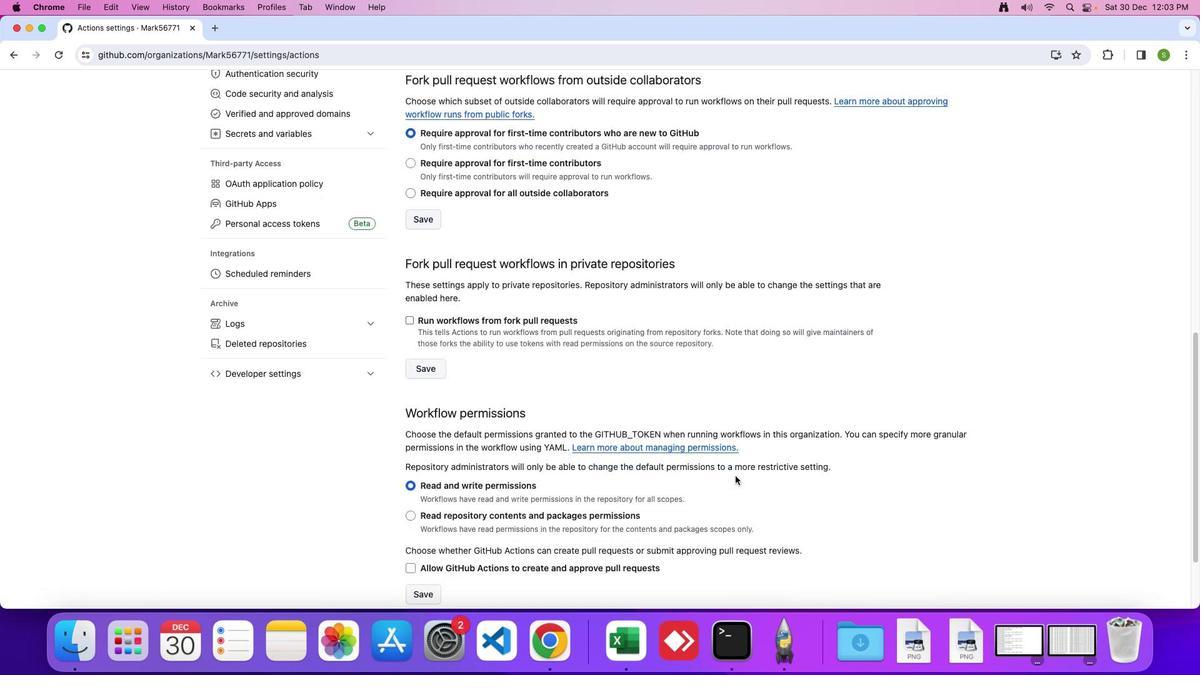 
Action: Mouse moved to (413, 470)
Screenshot: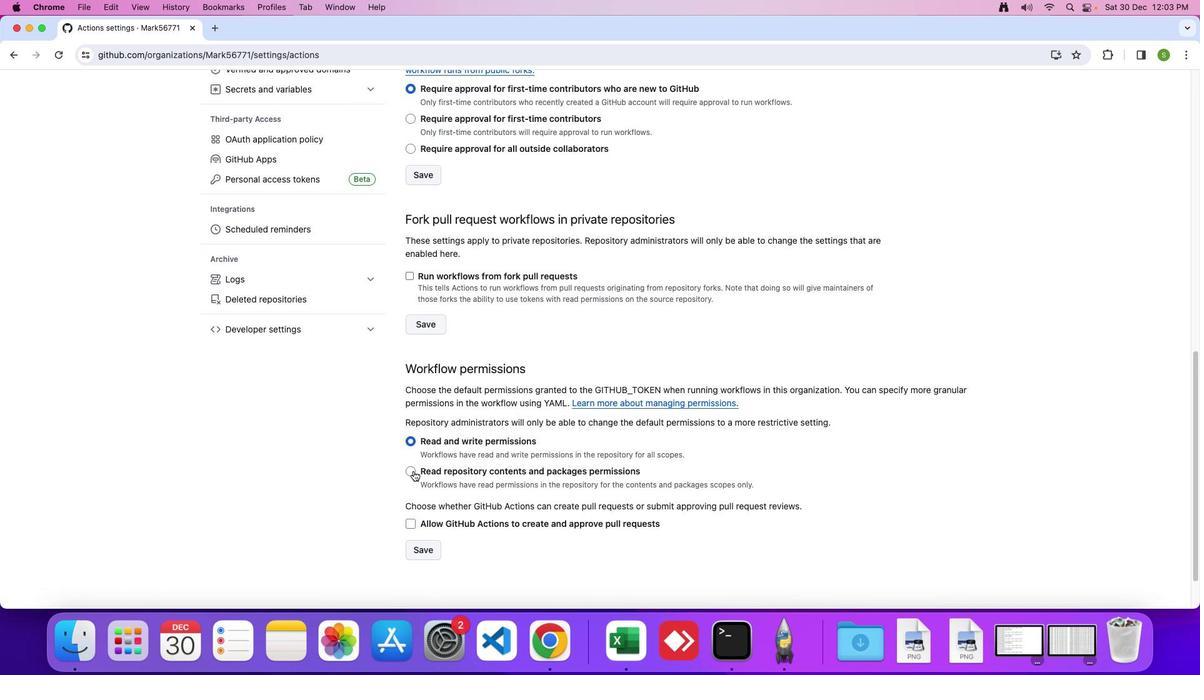 
Action: Mouse pressed left at (413, 470)
Screenshot: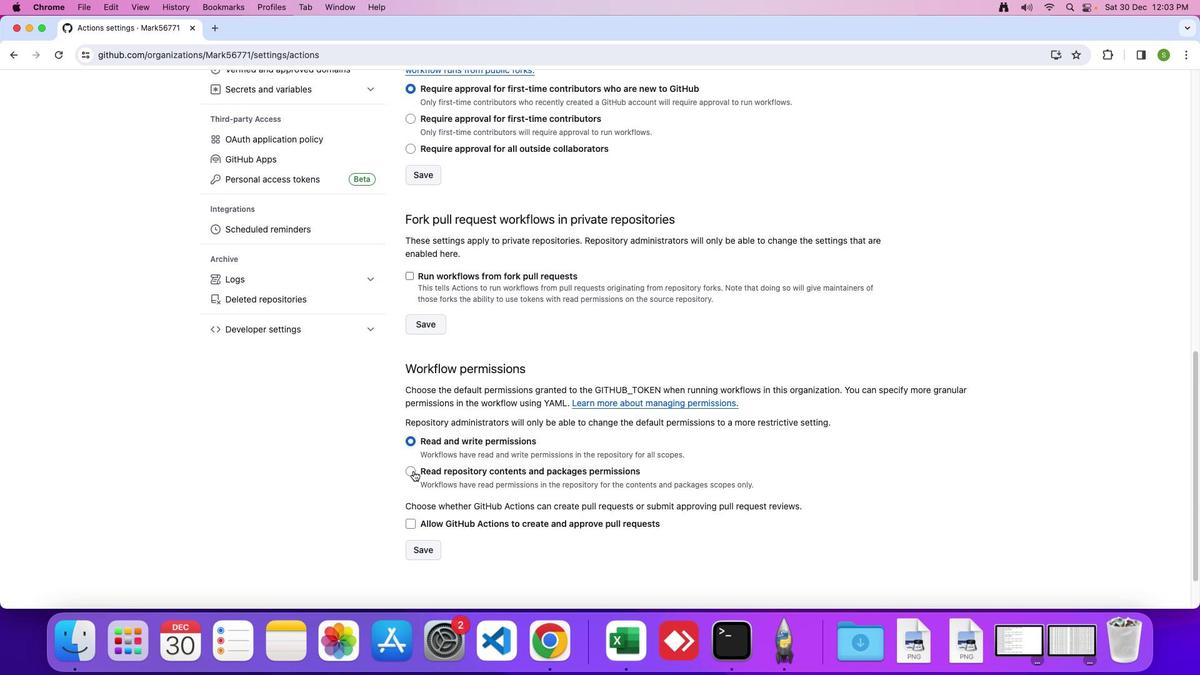 
Action: Mouse moved to (433, 552)
Screenshot: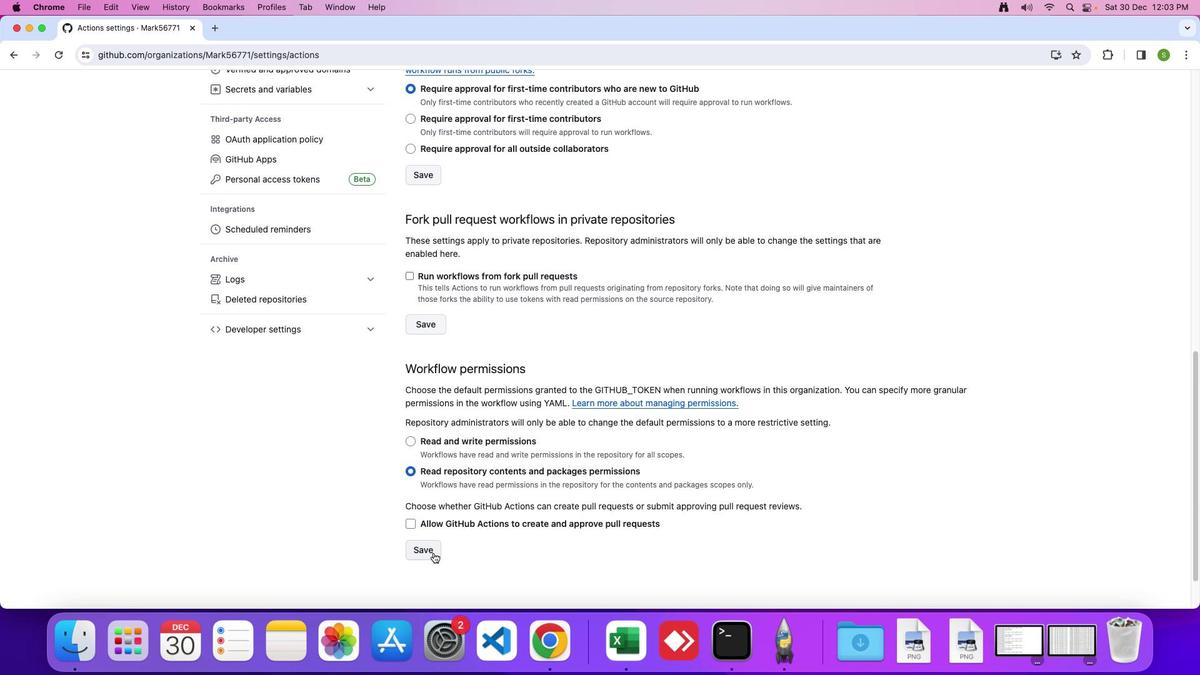 
Action: Mouse pressed left at (433, 552)
Screenshot: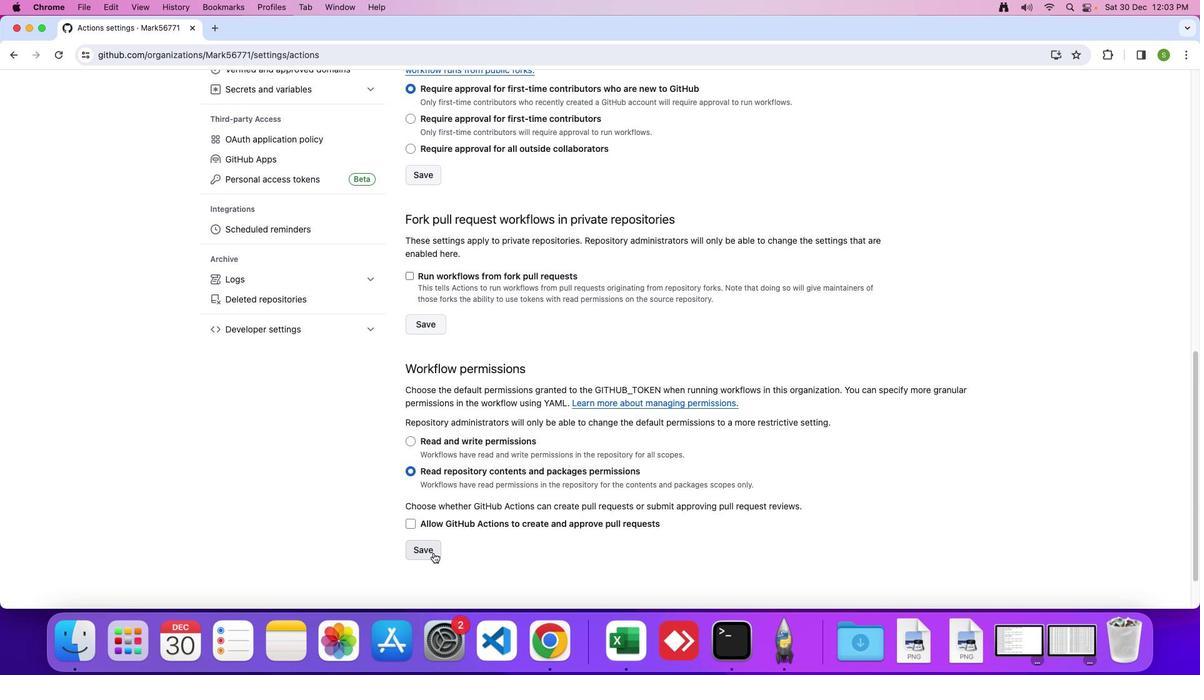 
Action: Mouse moved to (433, 552)
Screenshot: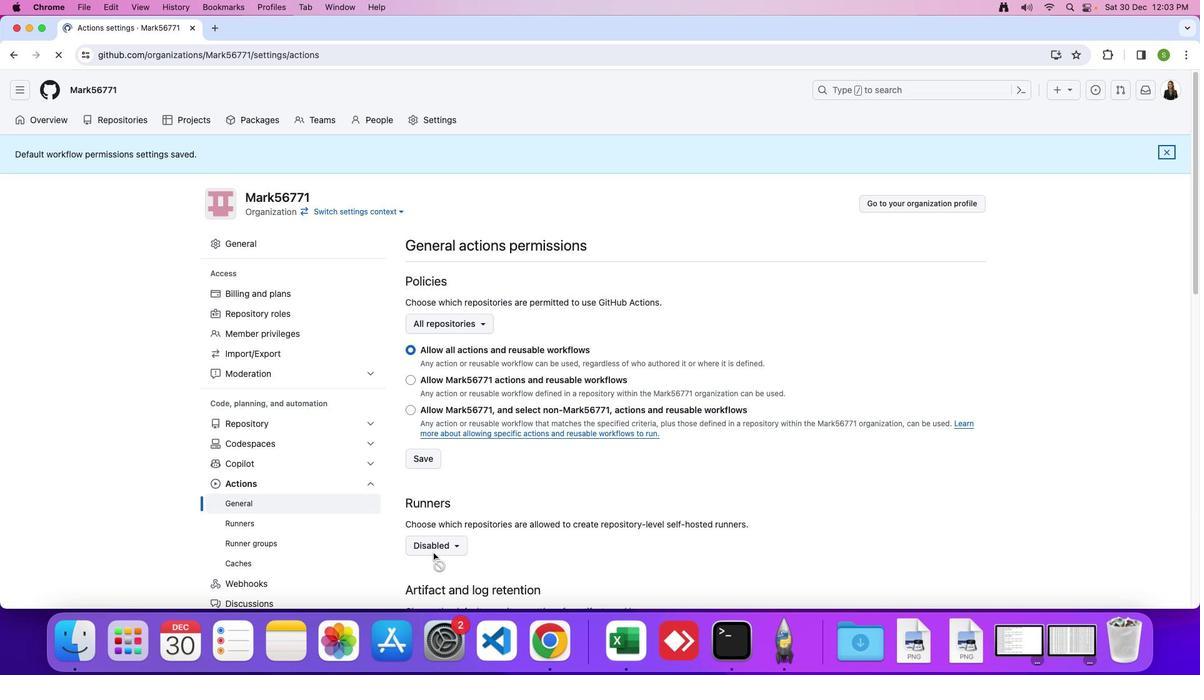 
